 Task: In the Company samsung.com, Create email and send with subject: 'A Glimpse into the Future: Meet Our Disruptive Offering', and with mail content 'Good Morning!_x000D_
Ignite your passion for success. Our groundbreaking solution will unleash your potential and open doors to endless opportunities in your industry._x000D_
Best Regards', attach the document: Business_plan.docx and insert image: visitingcard.jpg. Below Best Regards, write Wechat and insert the URL: 'www.wechat.com'. Mark checkbox to create task to follow up : In 1 week.  Enter or choose an email address of recipient's from company's contact and send.. Logged in from softage.4@softage.net
Action: Mouse moved to (76, 64)
Screenshot: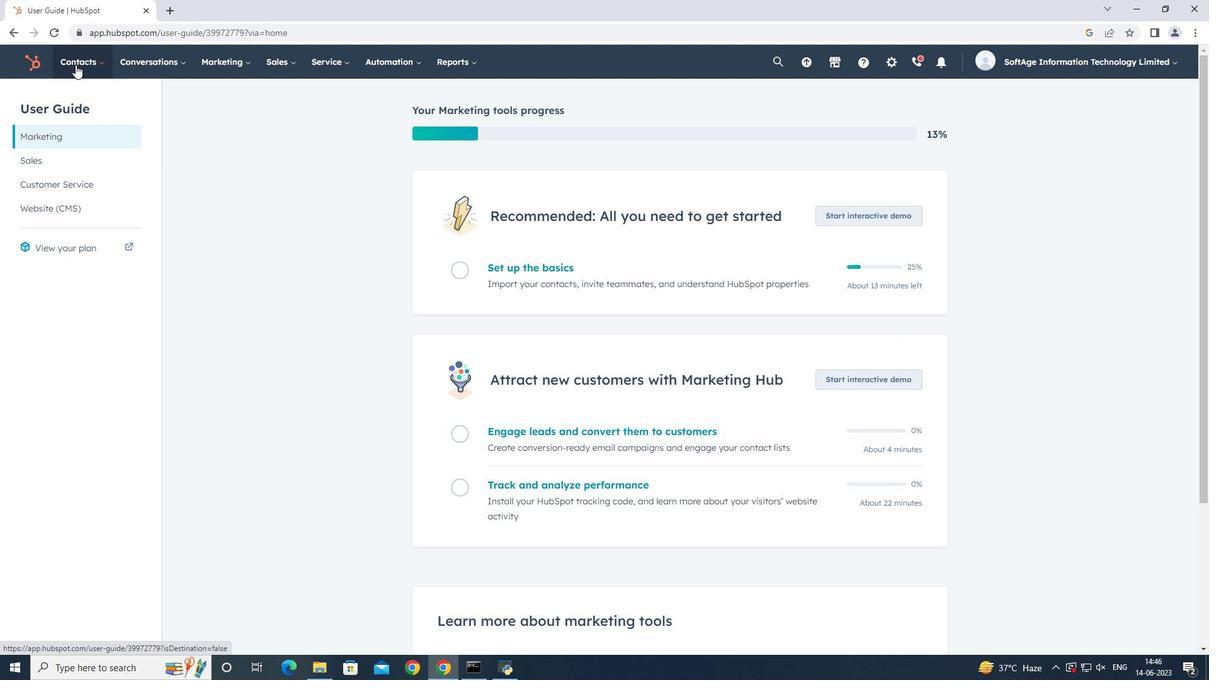 
Action: Mouse pressed left at (76, 64)
Screenshot: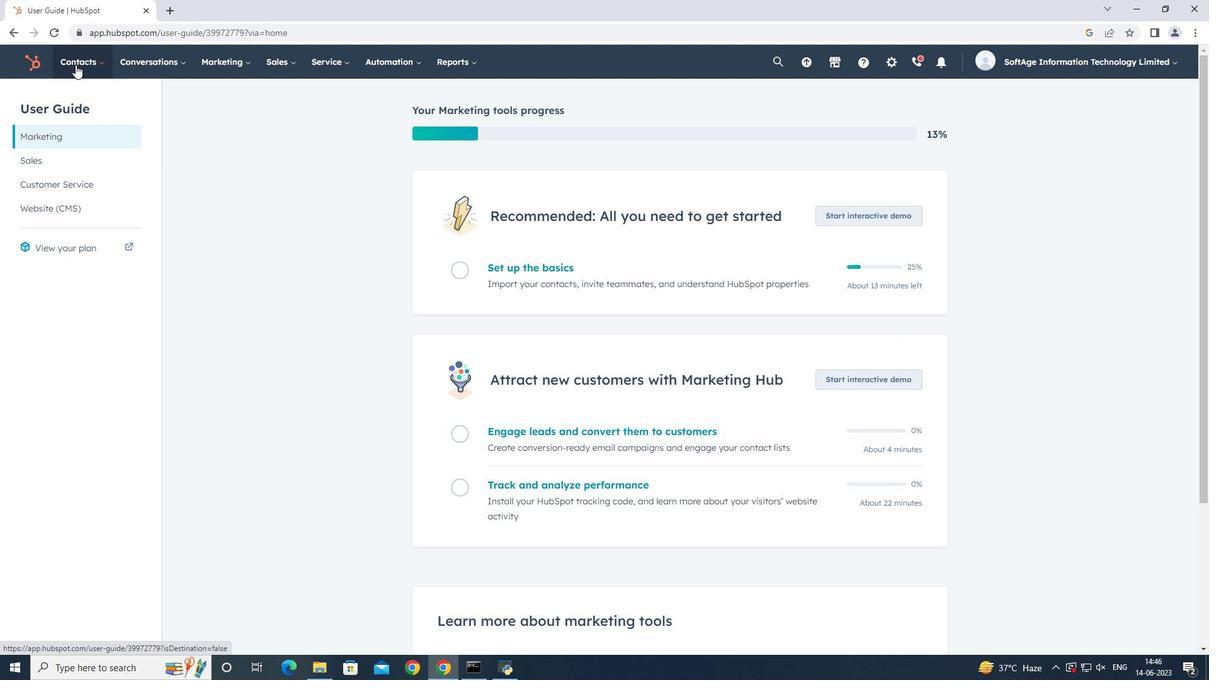 
Action: Mouse moved to (88, 92)
Screenshot: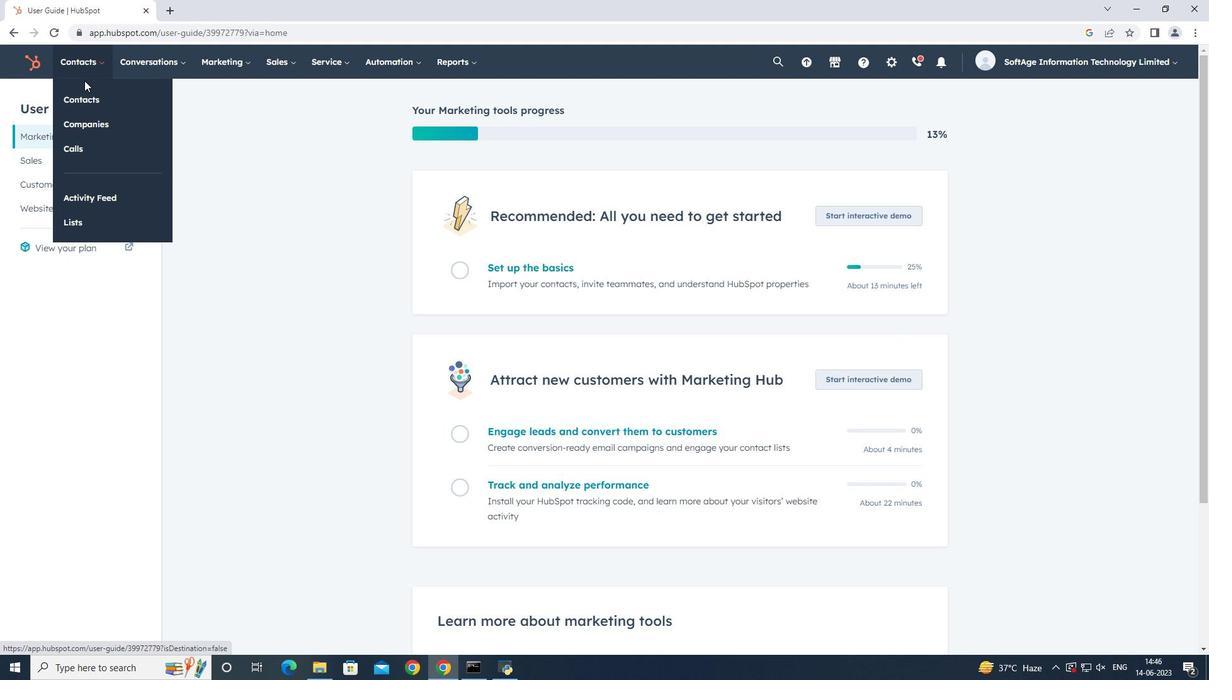 
Action: Mouse pressed left at (88, 92)
Screenshot: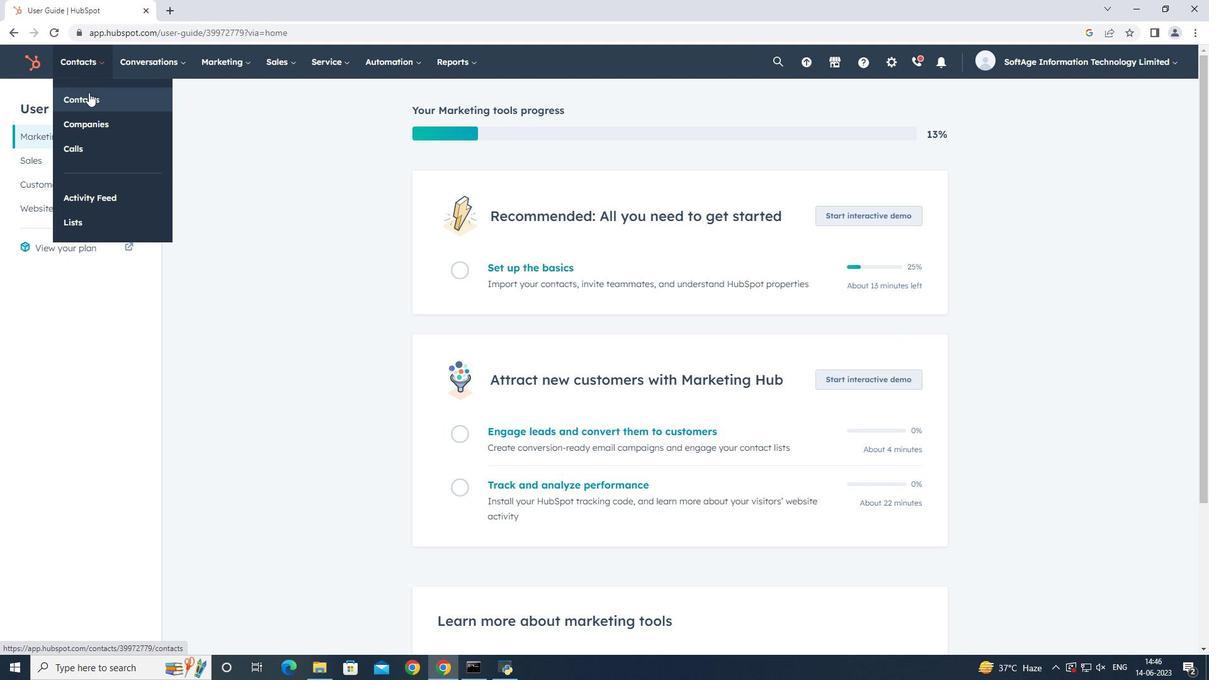 
Action: Mouse moved to (136, 201)
Screenshot: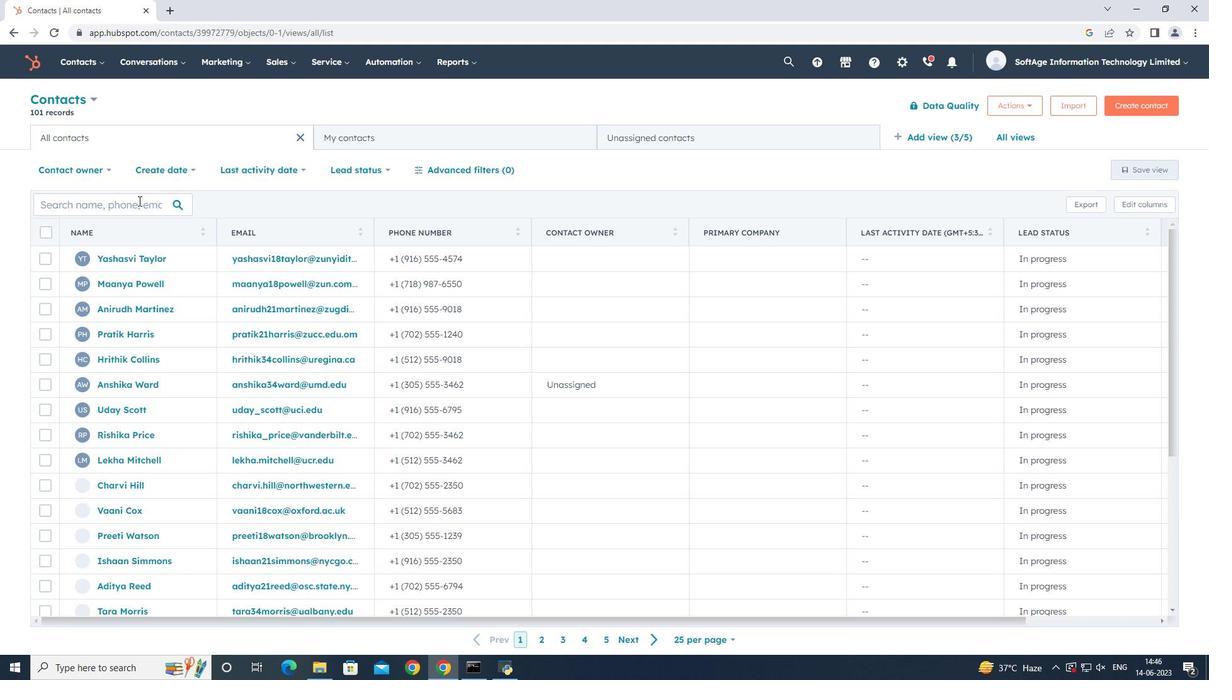 
Action: Mouse pressed left at (136, 201)
Screenshot: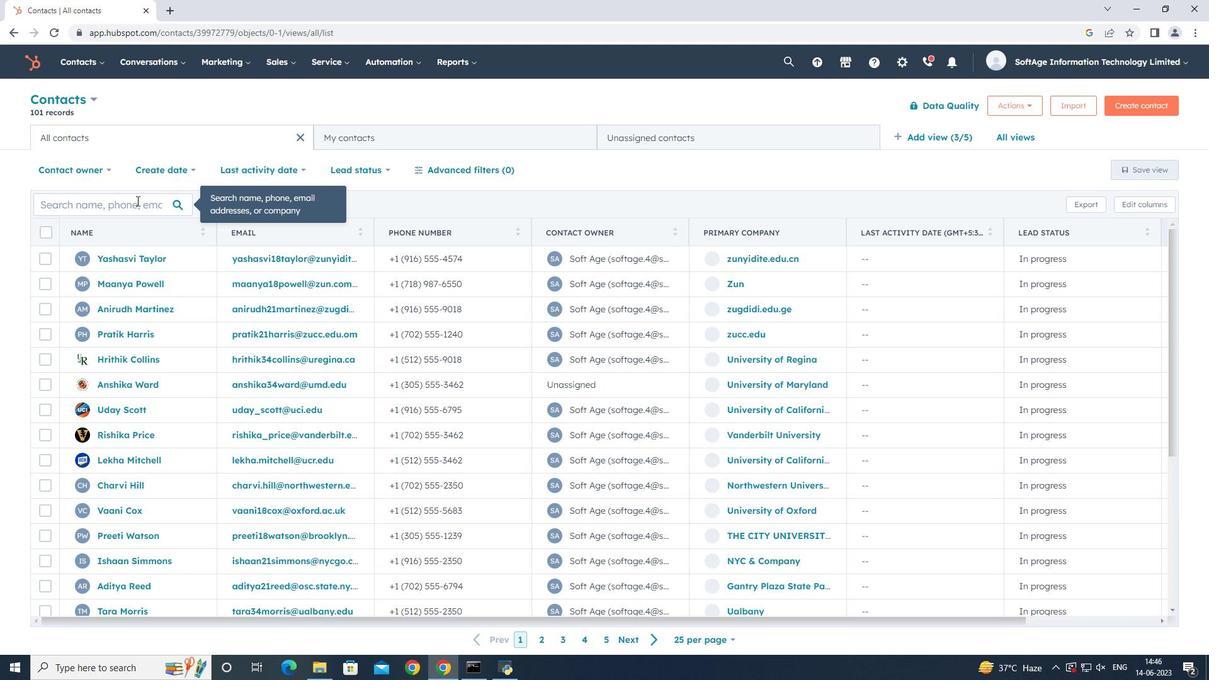 
Action: Key pressed samsung.com
Screenshot: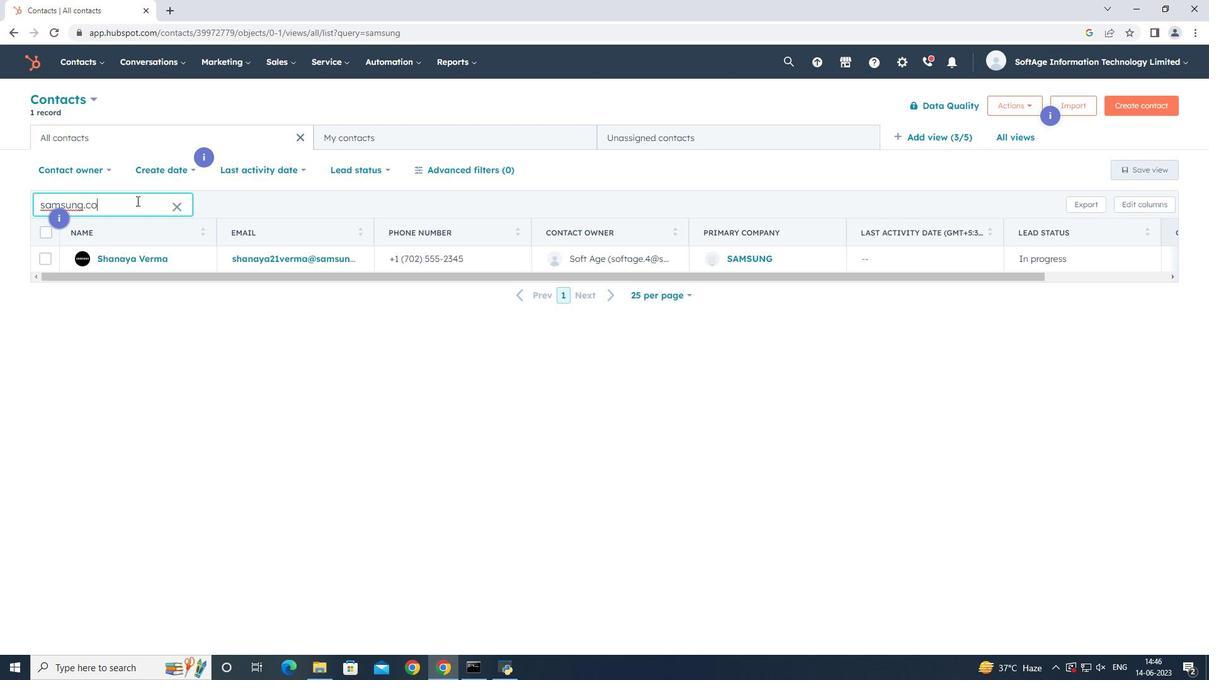 
Action: Mouse moved to (145, 255)
Screenshot: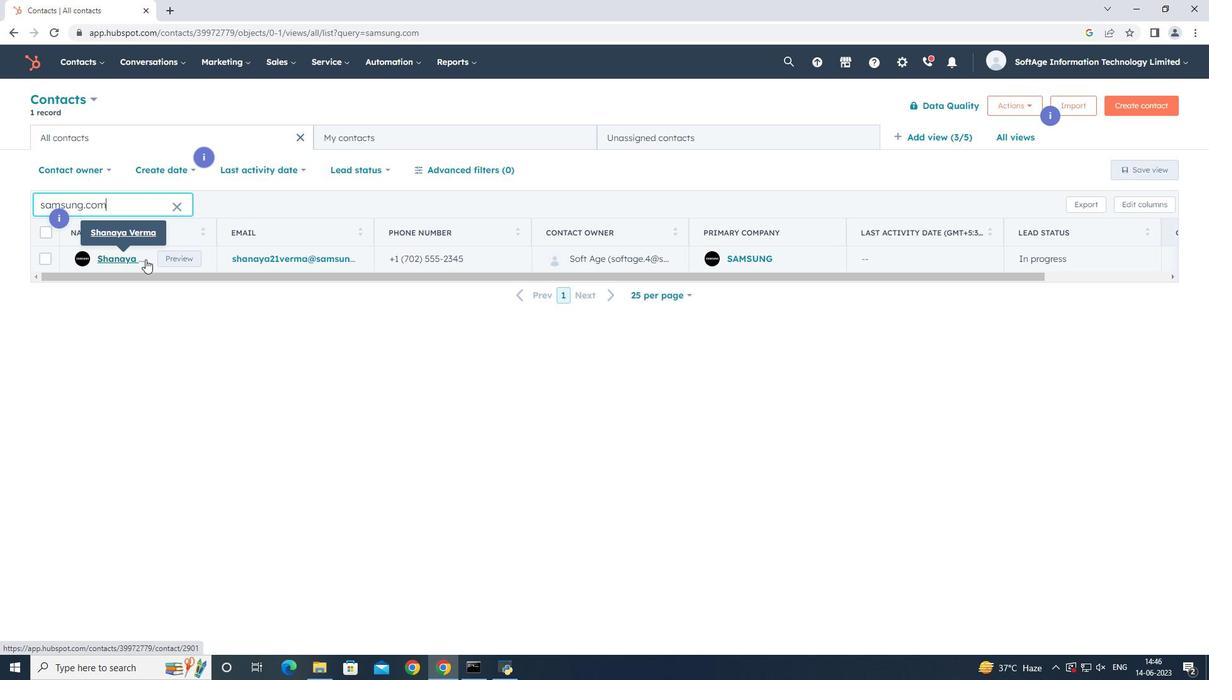 
Action: Mouse pressed left at (145, 255)
Screenshot: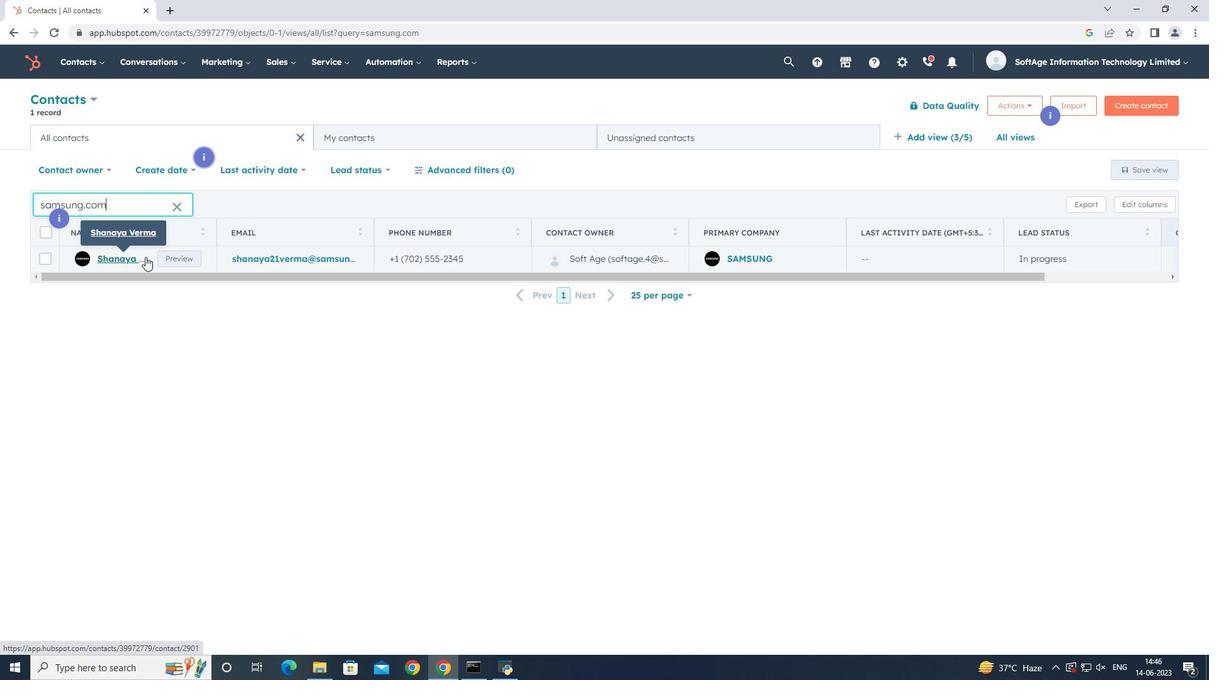 
Action: Mouse moved to (90, 213)
Screenshot: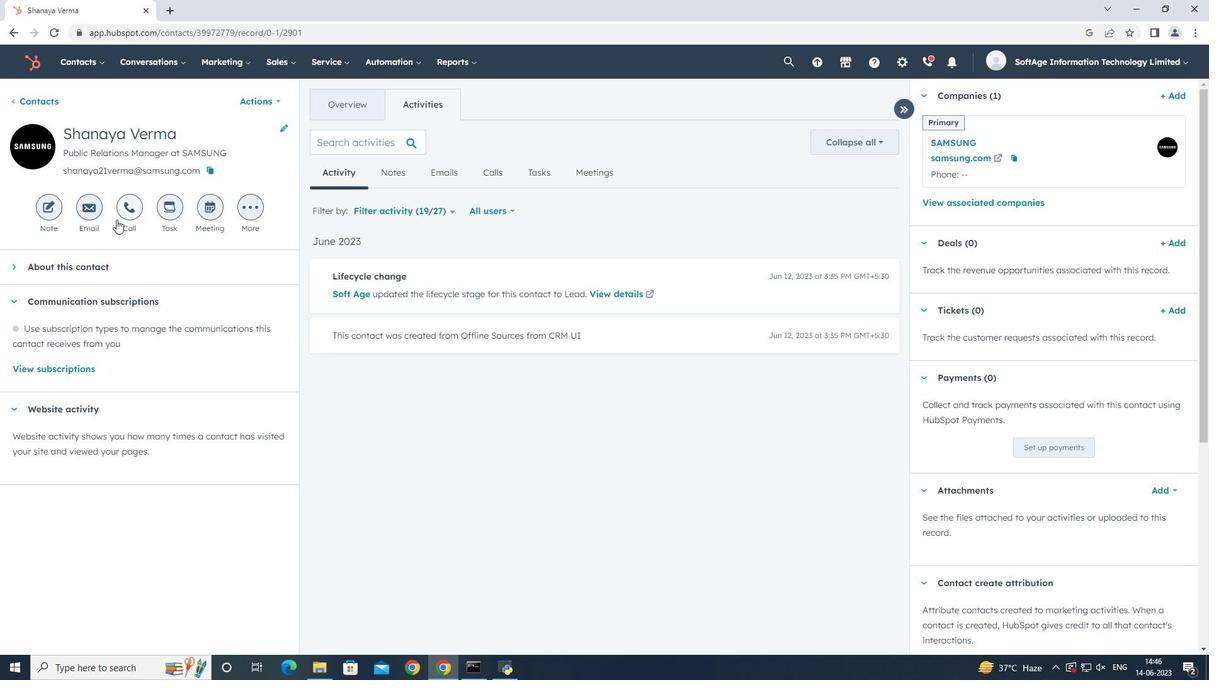
Action: Mouse pressed left at (90, 213)
Screenshot: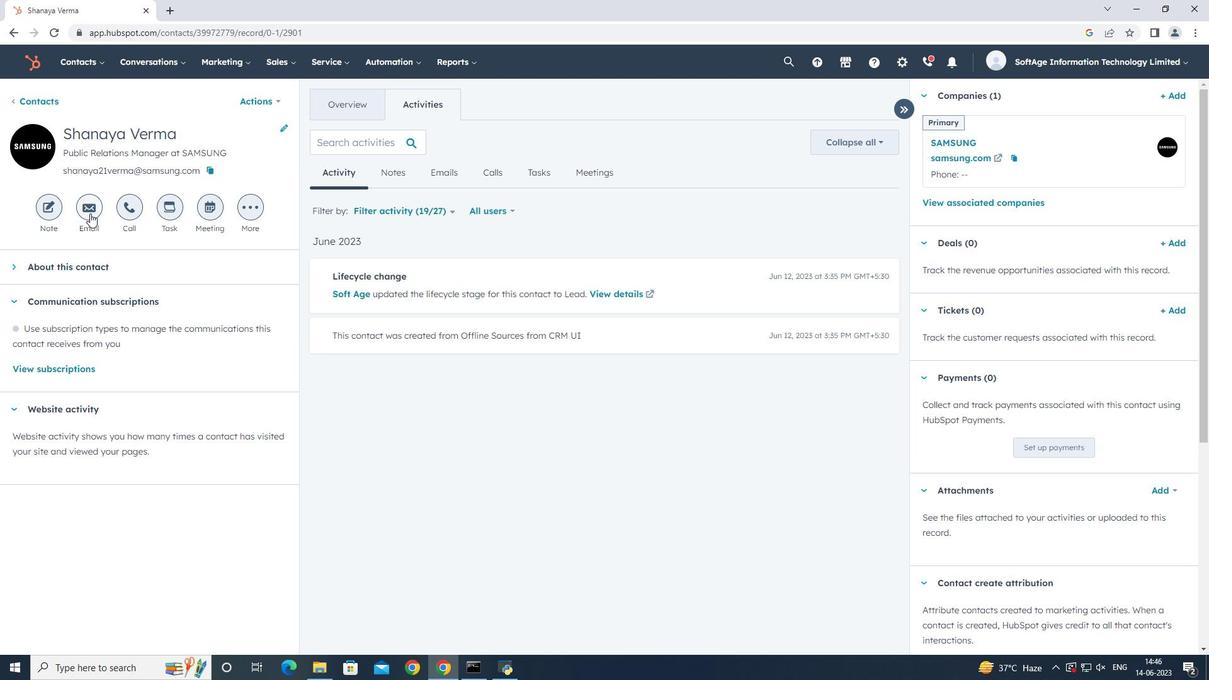 
Action: Mouse moved to (609, 432)
Screenshot: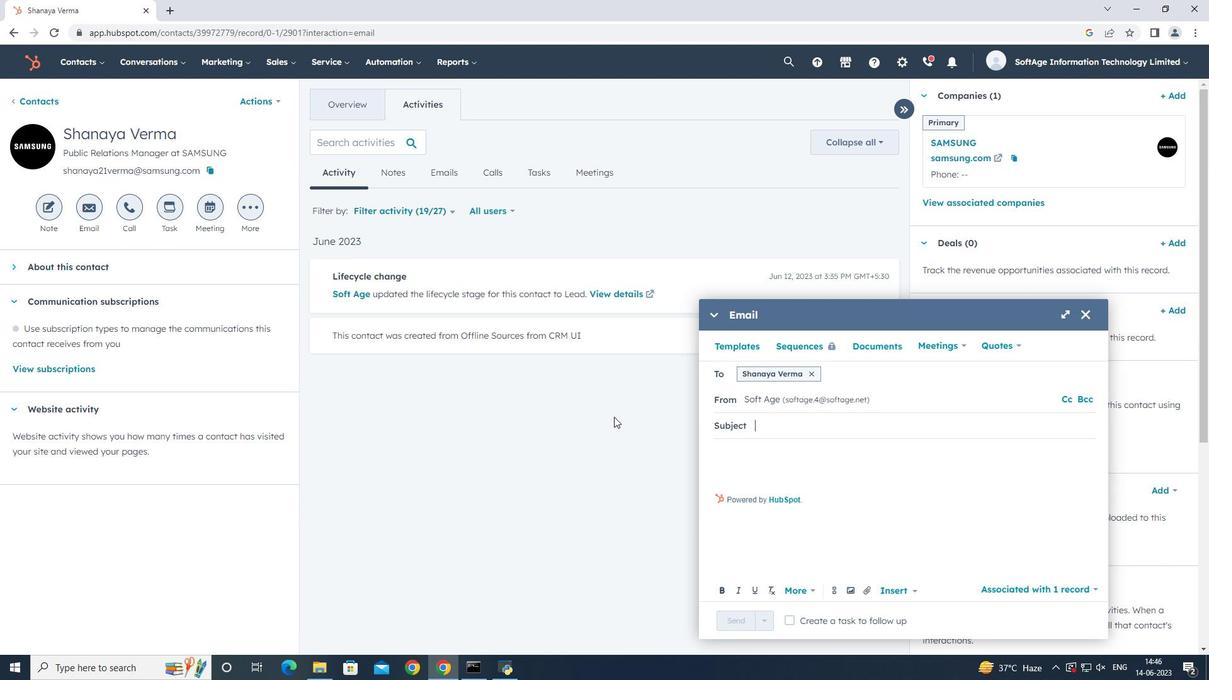 
Action: Key pressed <Key.shift><Key.shift><Key.shift><Key.shift><Key.shift><Key.shift>A
Screenshot: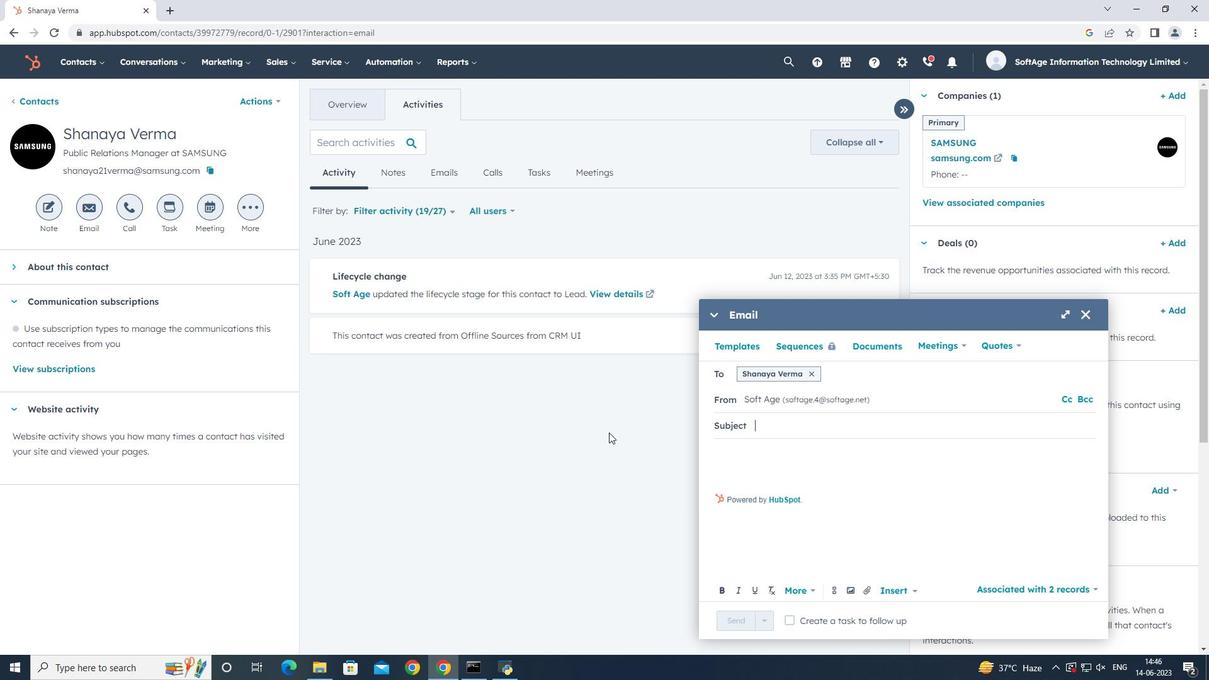 
Action: Mouse moved to (610, 432)
Screenshot: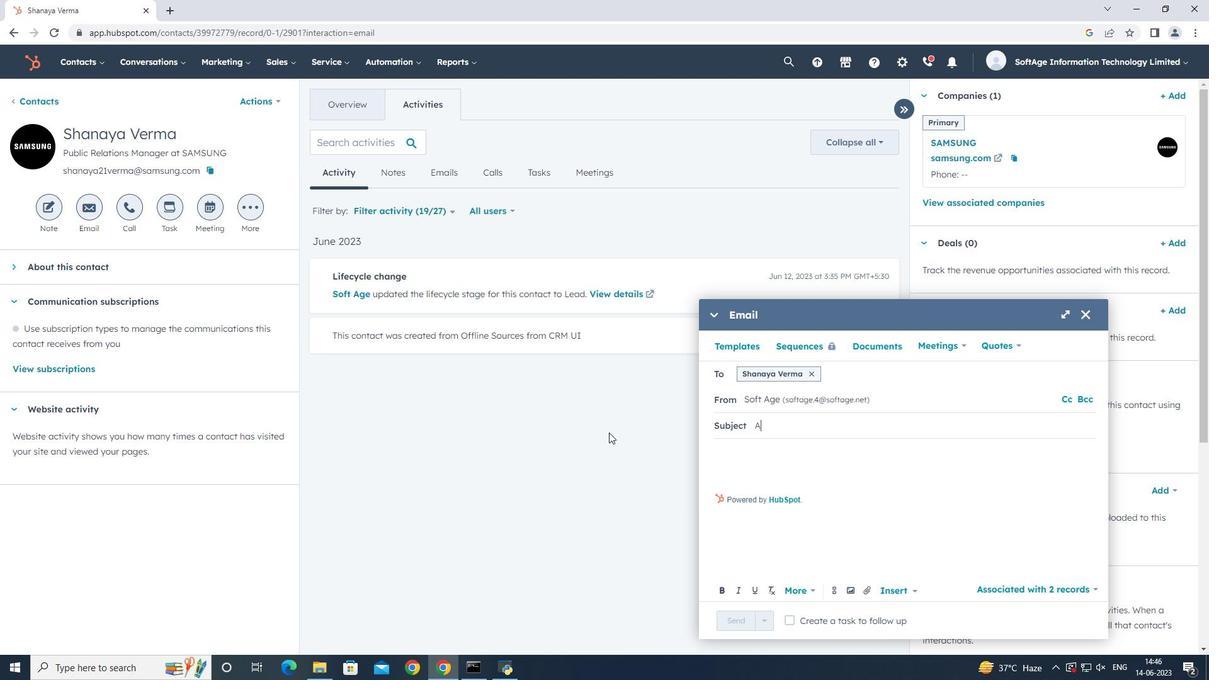 
Action: Key pressed <Key.space><Key.shift><Key.shift><Key.shift><Key.shift><Key.shift><Key.shift>Glimpse<Key.space>into<Key.space>the<Key.space><Key.shift><Key.shift><Key.shift><Key.shift><Key.shift><Key.shift><Key.shift><Key.shift><Key.shift><Key.shift>Future<Key.shift_r>:<Key.space><Key.shift>Meet<Key.space><Key.shift>Our<Key.space><Key.shift>Disruptive<Key.space><Key.shift>Offering,<Key.tab><Key.shift>Good<Key.space><Key.shift><Key.shift>Morning<Key.shift_r><Key.shift_r><Key.shift_r><Key.shift_r><Key.shift_r><Key.shift_r><Key.shift_r><Key.shift_r><Key.shift_r><Key.shift_r><Key.shift_r><Key.shift_r><Key.shift_r><Key.shift_r><Key.shift_r><Key.shift_r><Key.shift_r>!<Key.enter><Key.enter><Key.shift>Ignite<Key.space>your<Key.space>passion<Key.space>for<Key.space>success.<Key.space><Key.shift_r>Our<Key.space>groundbreaking<Key.space>solution<Key.space>will<Key.space>unleash<Key.space>your<Key.space>potential<Key.space>and<Key.space>open<Key.space>doors<Key.space>to<Key.space>endless<Key.space>opportunities<Key.space>in<Key.space>your<Key.space>industry.<Key.enter><Key.enter><Key.shift_r><Key.shift_r><Key.shift_r><Key.shift_r><Key.shift_r><Key.shift_r><Key.shift_r><Key.shift_r><Key.shift_r><Key.shift_r>Best<Key.space><Key.shift>Regards,<Key.enter>
Screenshot: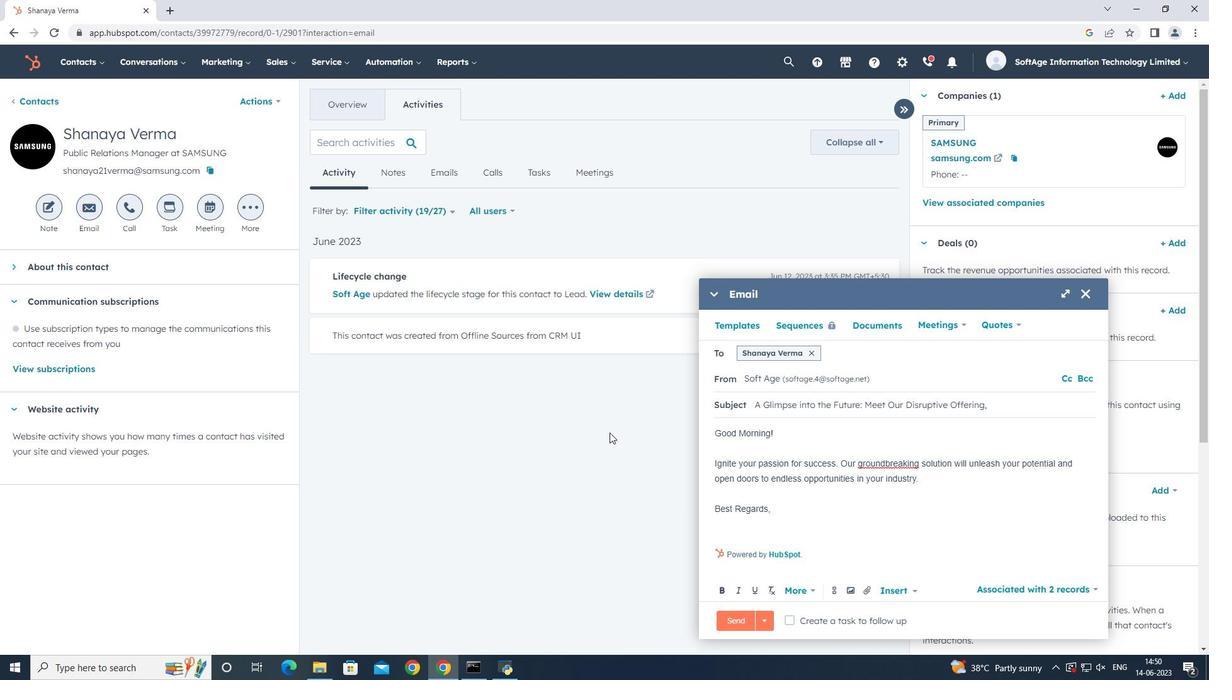 
Action: Mouse moved to (867, 589)
Screenshot: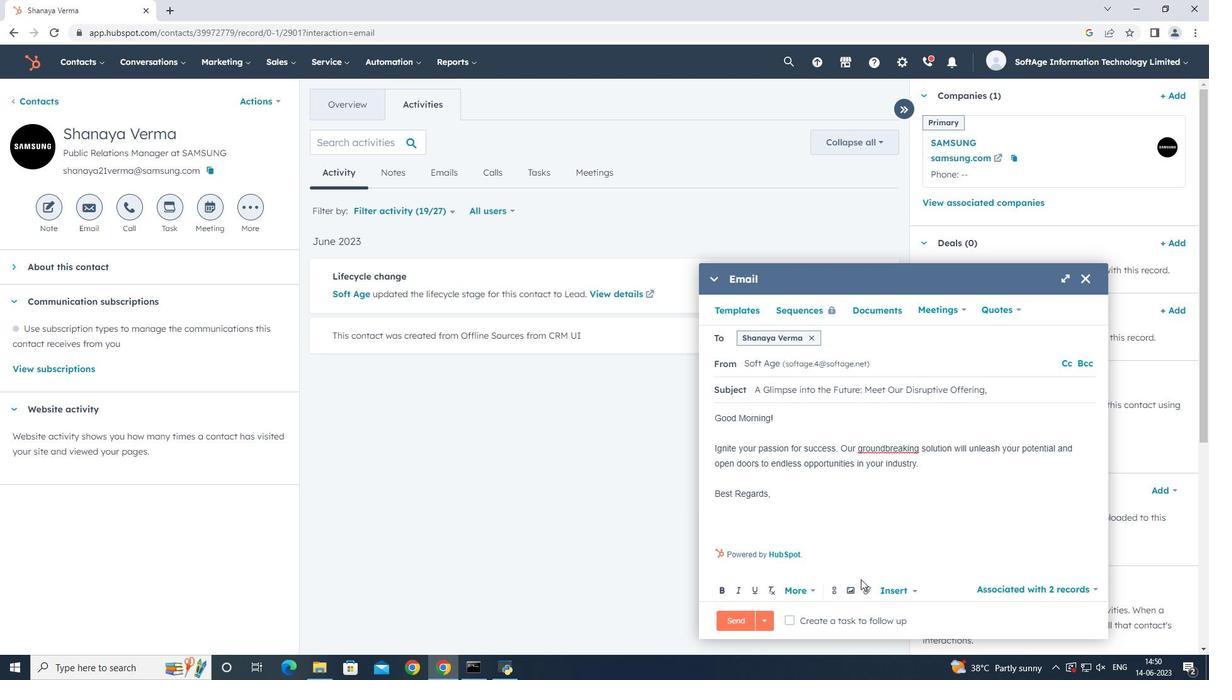 
Action: Mouse pressed left at (867, 589)
Screenshot: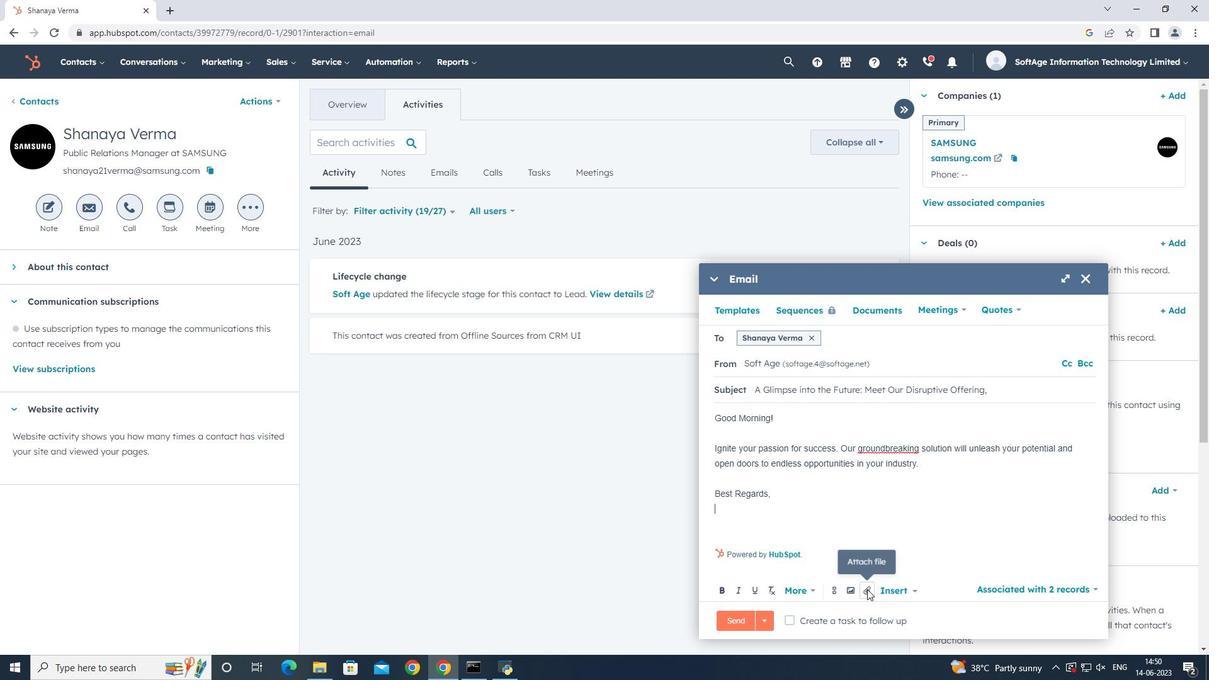 
Action: Mouse moved to (917, 554)
Screenshot: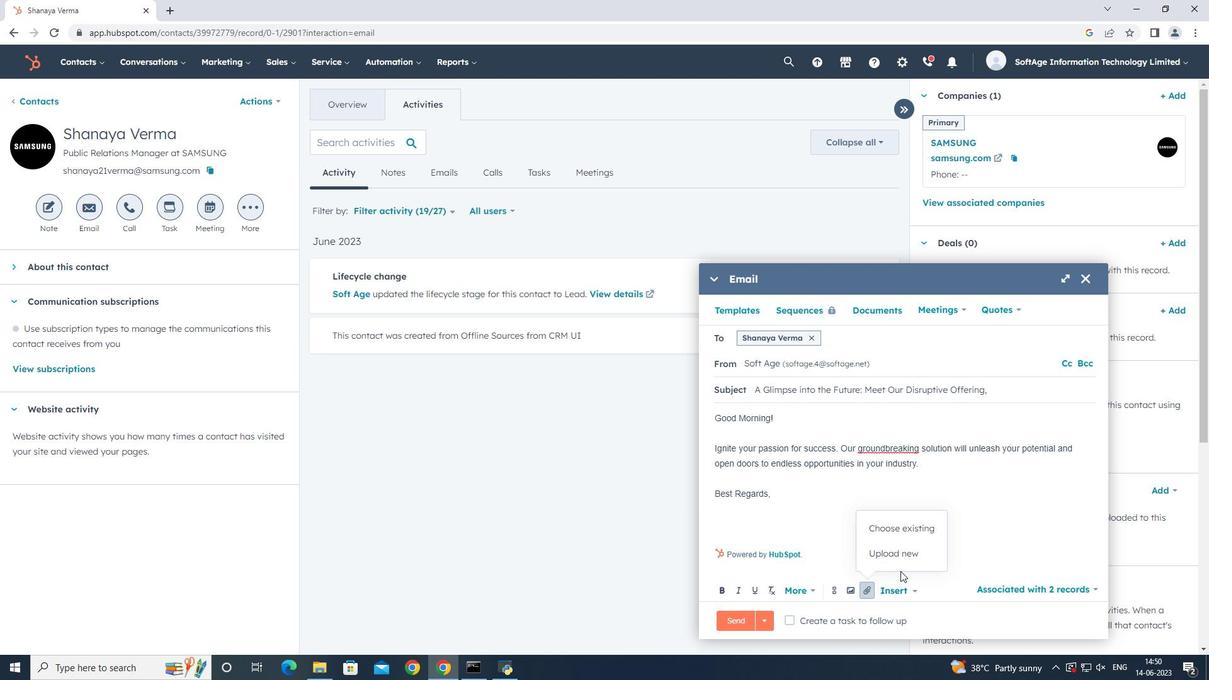 
Action: Mouse pressed left at (917, 554)
Screenshot: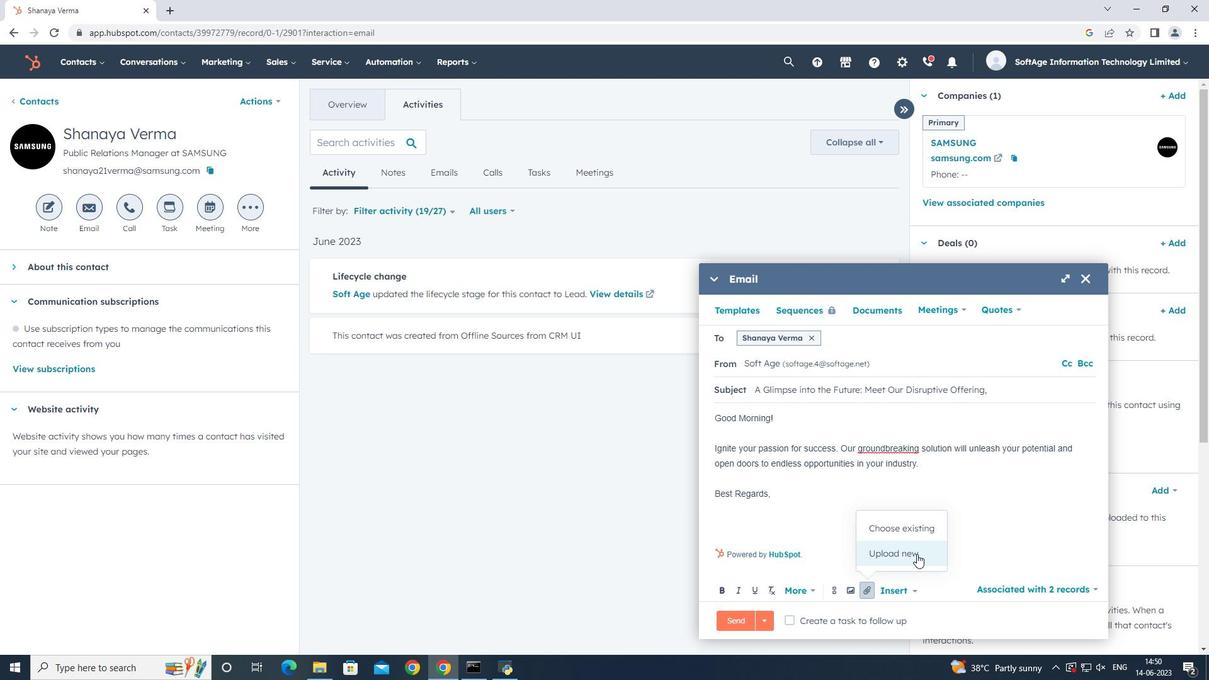 
Action: Mouse moved to (219, 114)
Screenshot: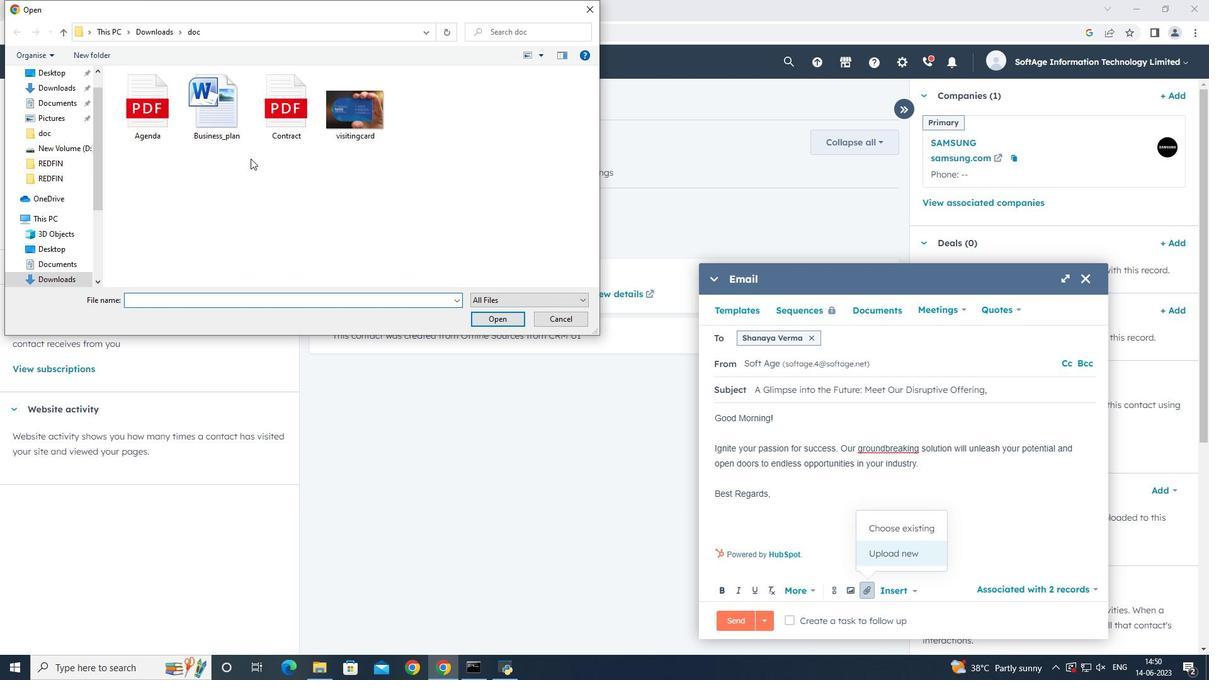 
Action: Mouse pressed left at (219, 114)
Screenshot: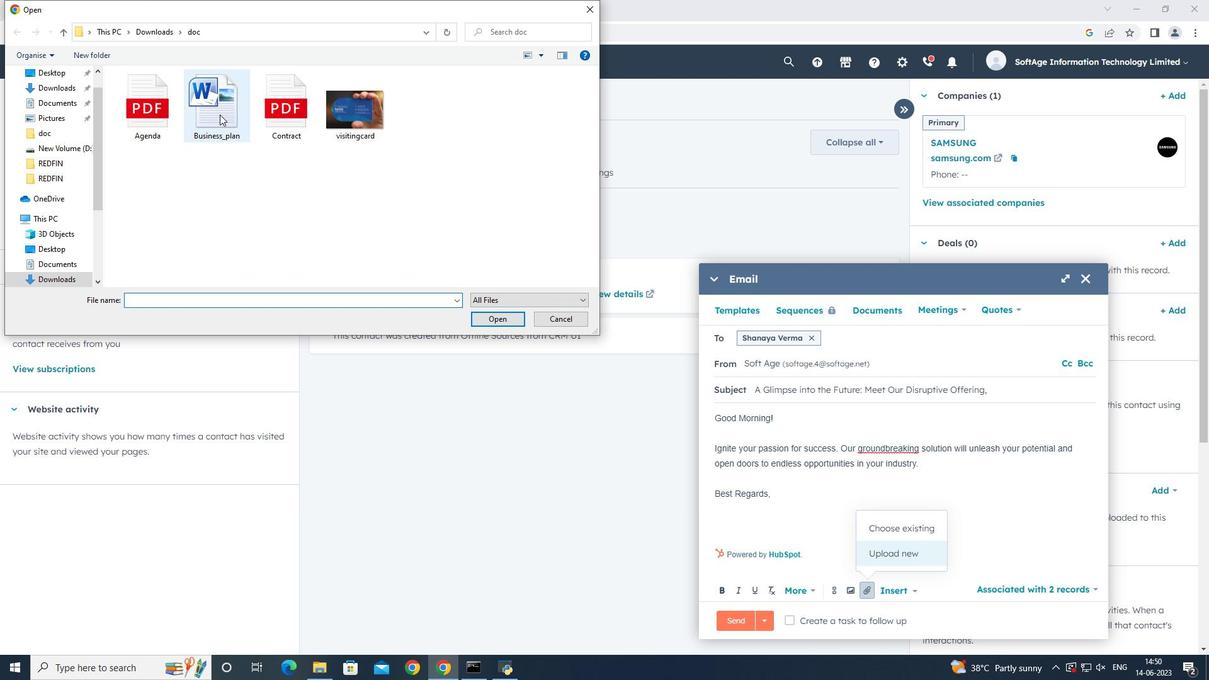 
Action: Mouse pressed left at (219, 114)
Screenshot: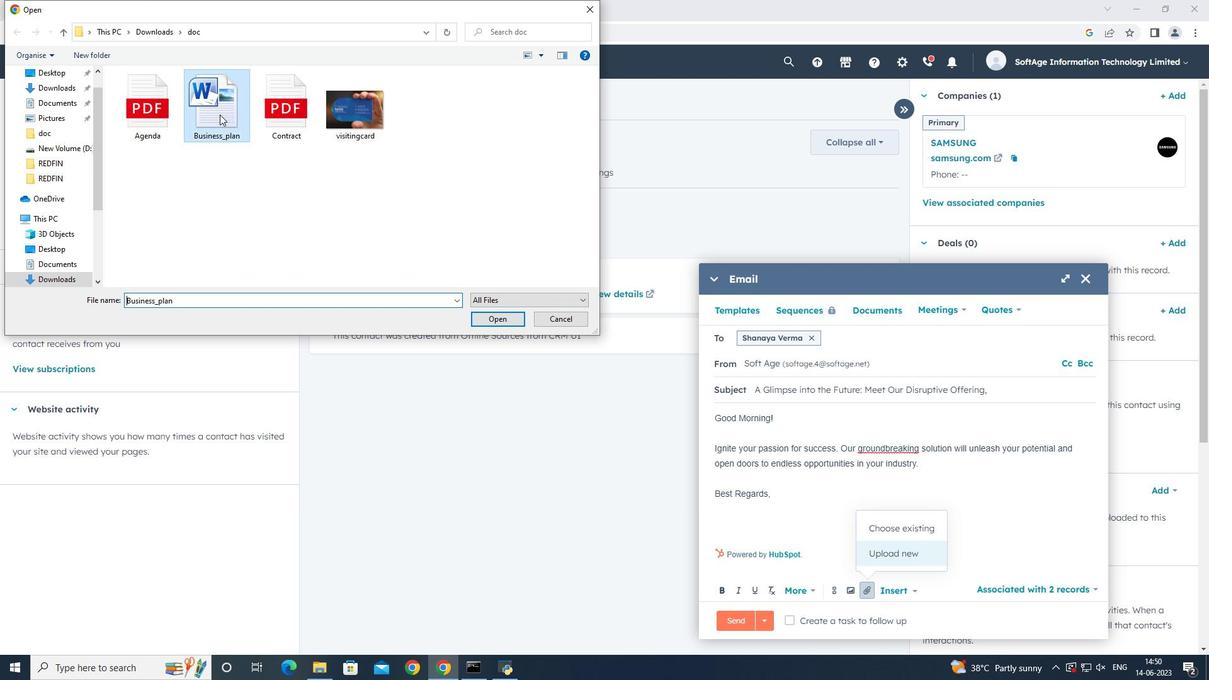 
Action: Mouse moved to (850, 555)
Screenshot: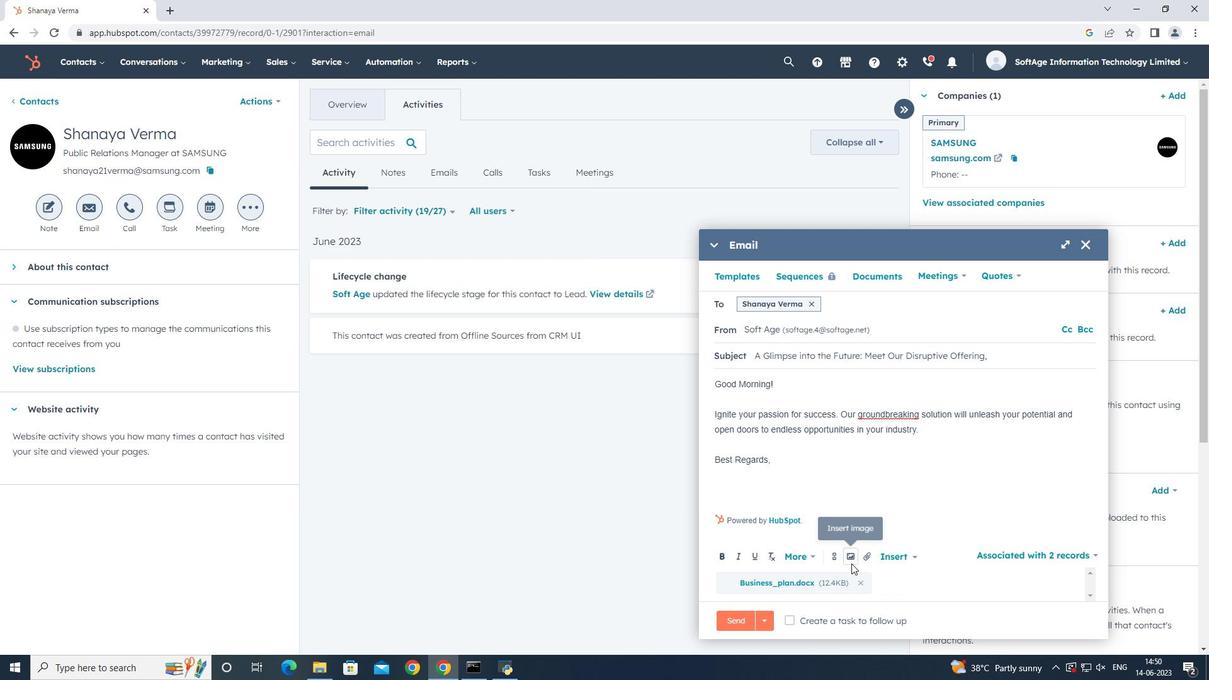 
Action: Mouse pressed left at (850, 555)
Screenshot: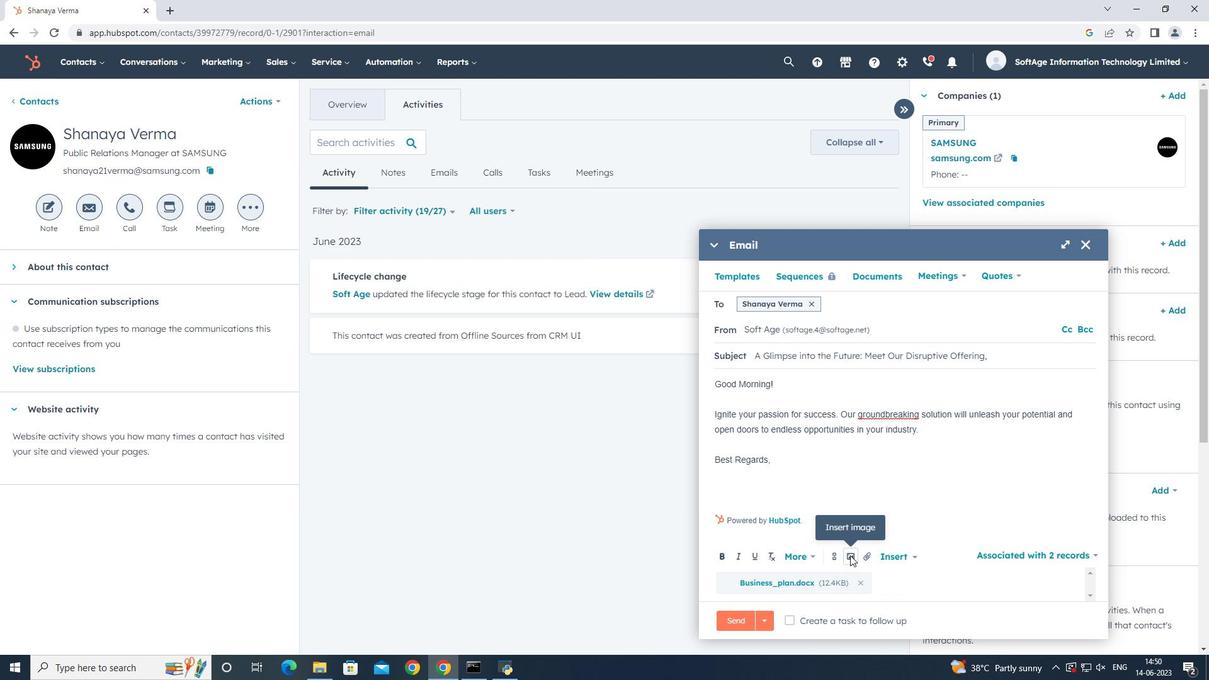 
Action: Mouse moved to (853, 531)
Screenshot: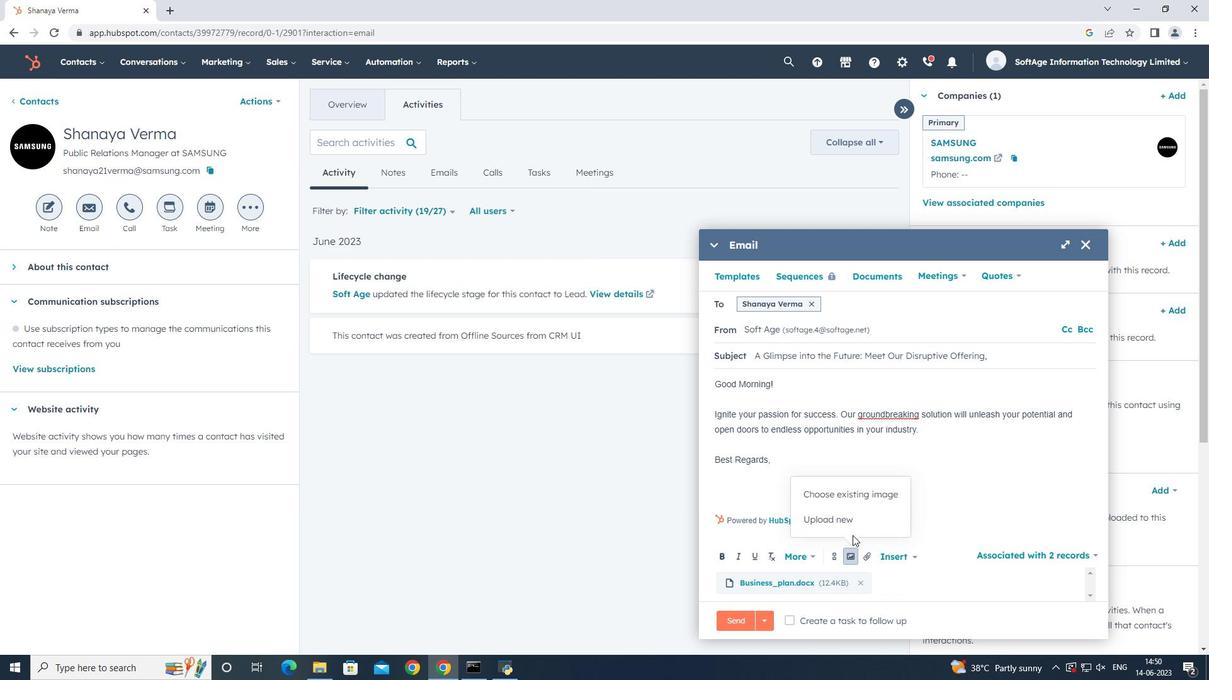 
Action: Mouse pressed left at (853, 531)
Screenshot: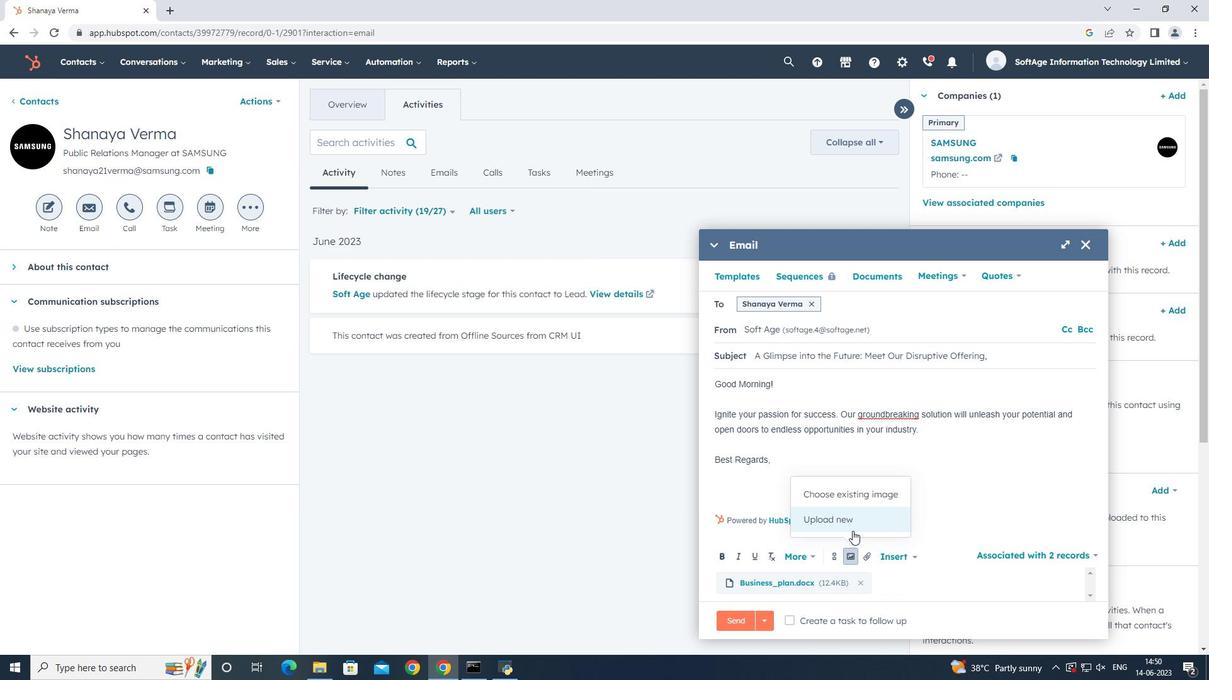 
Action: Mouse moved to (142, 116)
Screenshot: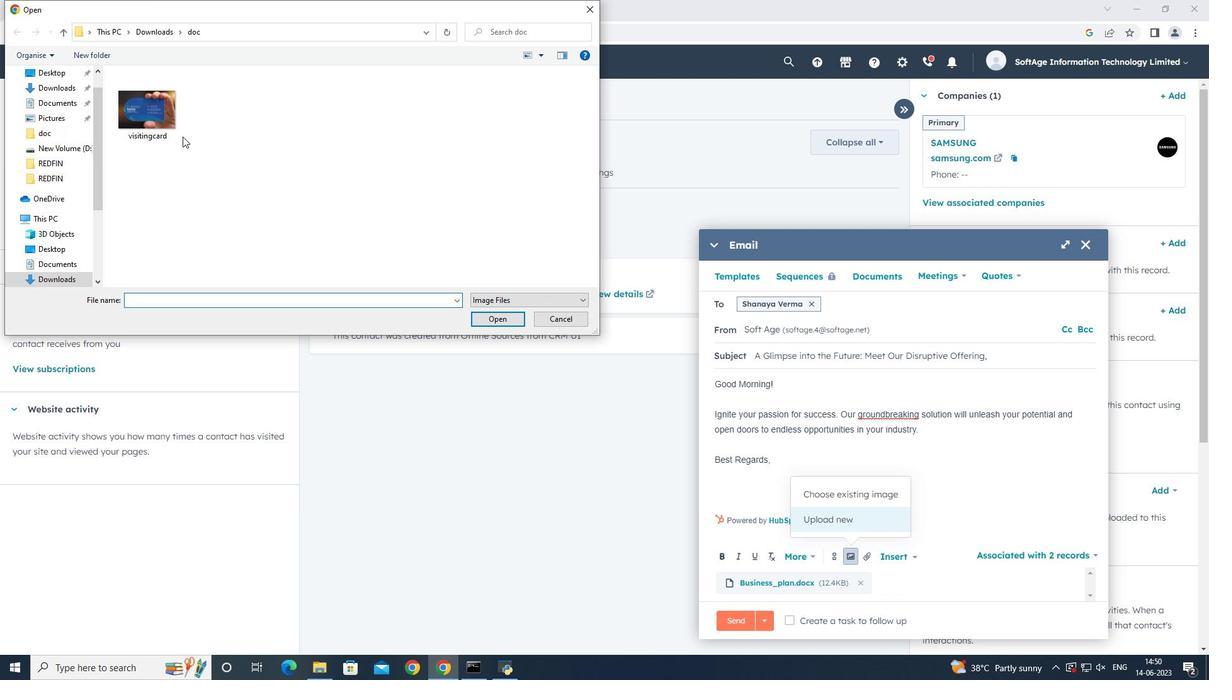 
Action: Mouse pressed left at (142, 116)
Screenshot: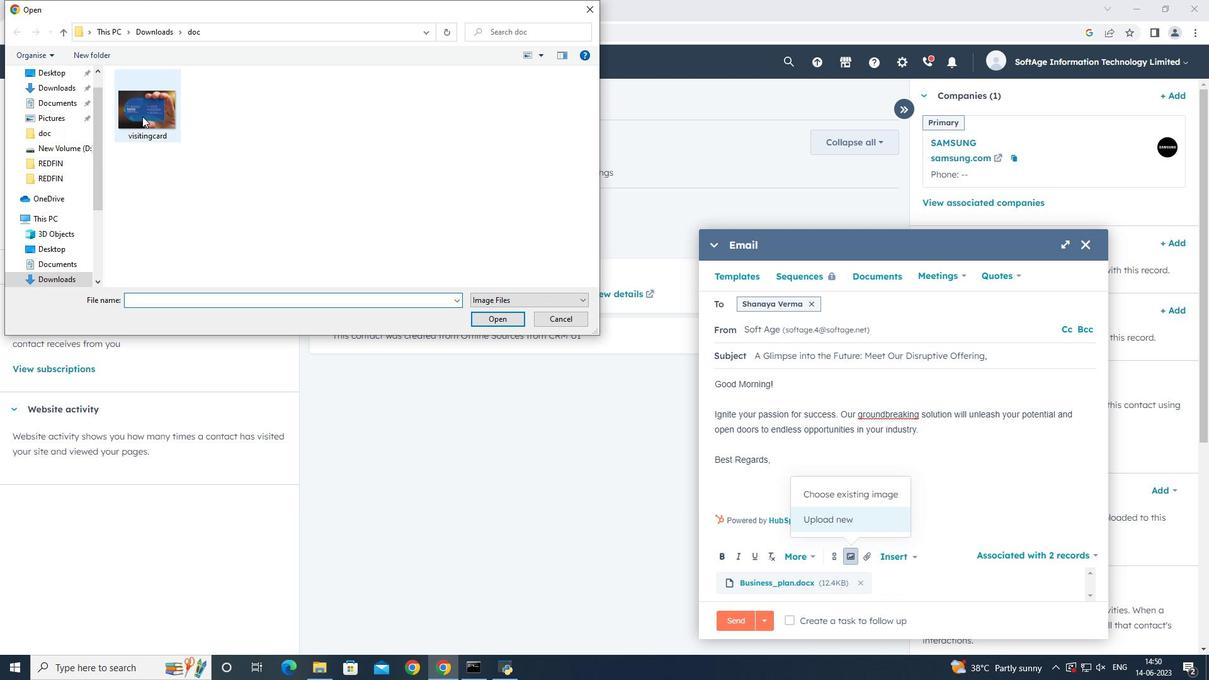 
Action: Mouse pressed left at (142, 116)
Screenshot: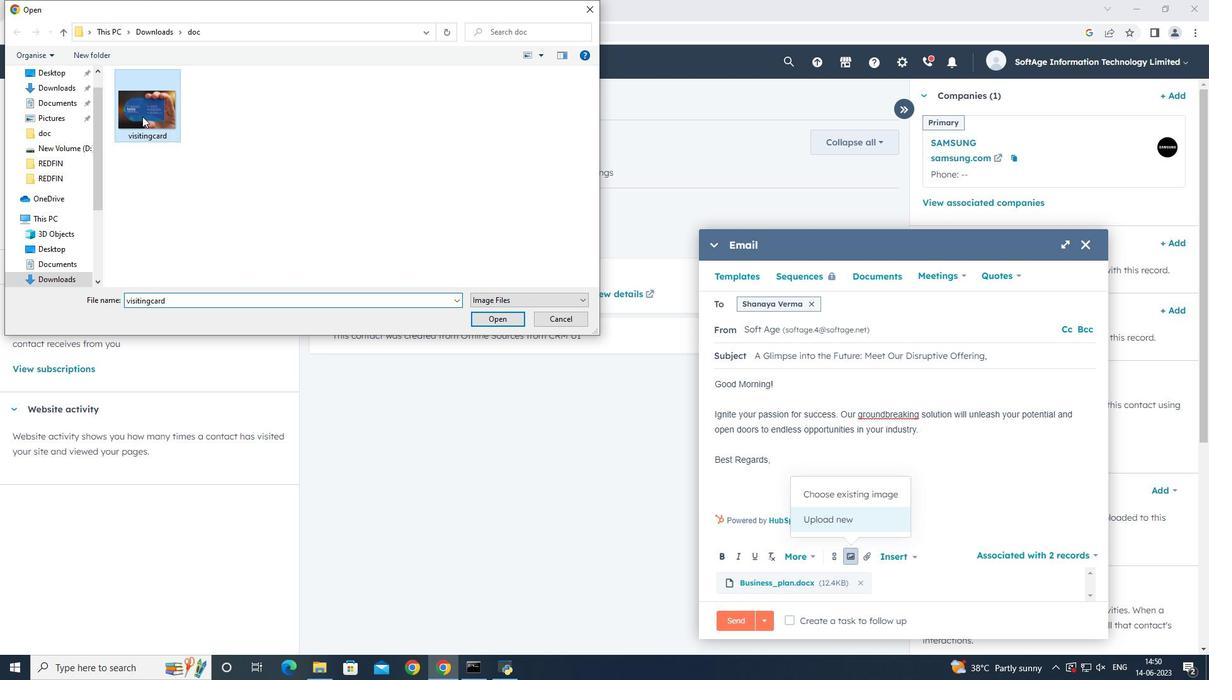 
Action: Mouse moved to (826, 336)
Screenshot: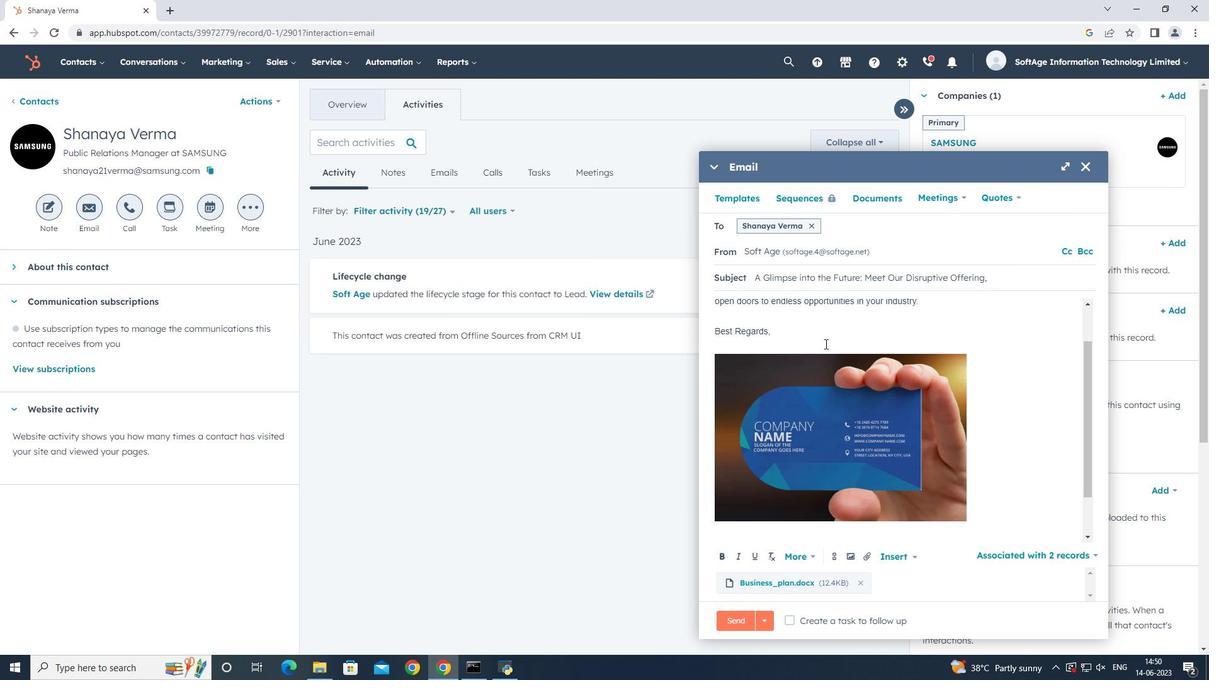 
Action: Mouse pressed left at (826, 336)
Screenshot: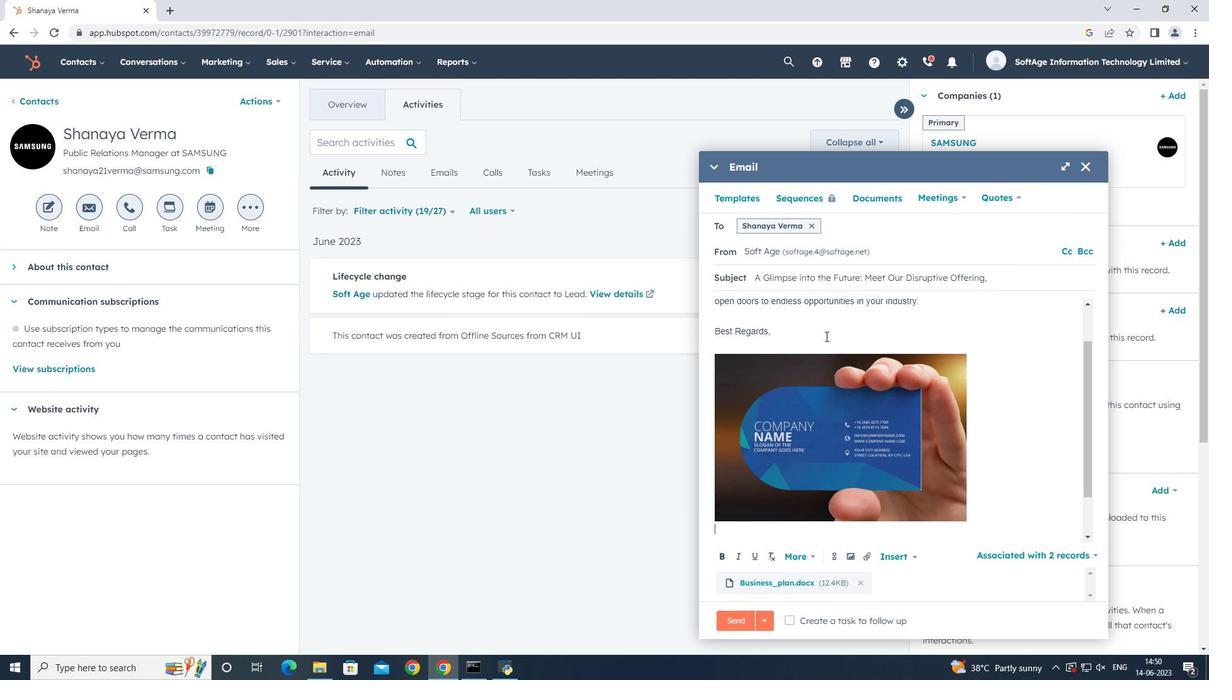 
Action: Mouse moved to (738, 343)
Screenshot: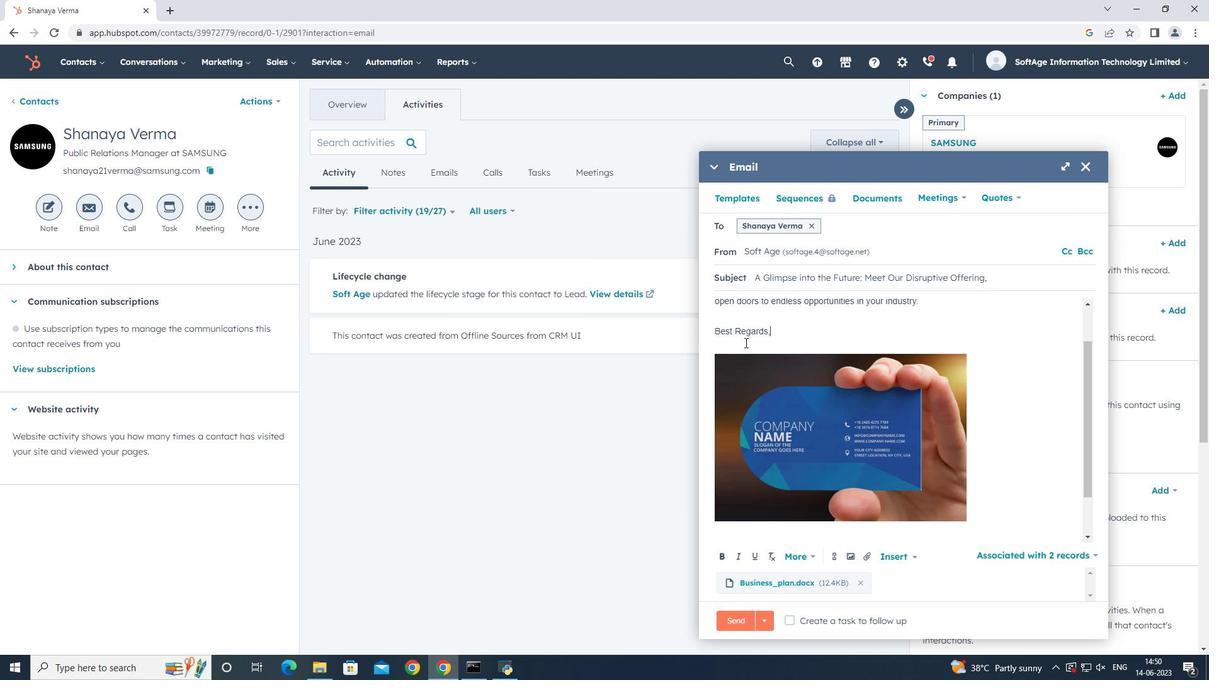 
Action: Mouse pressed left at (738, 343)
Screenshot: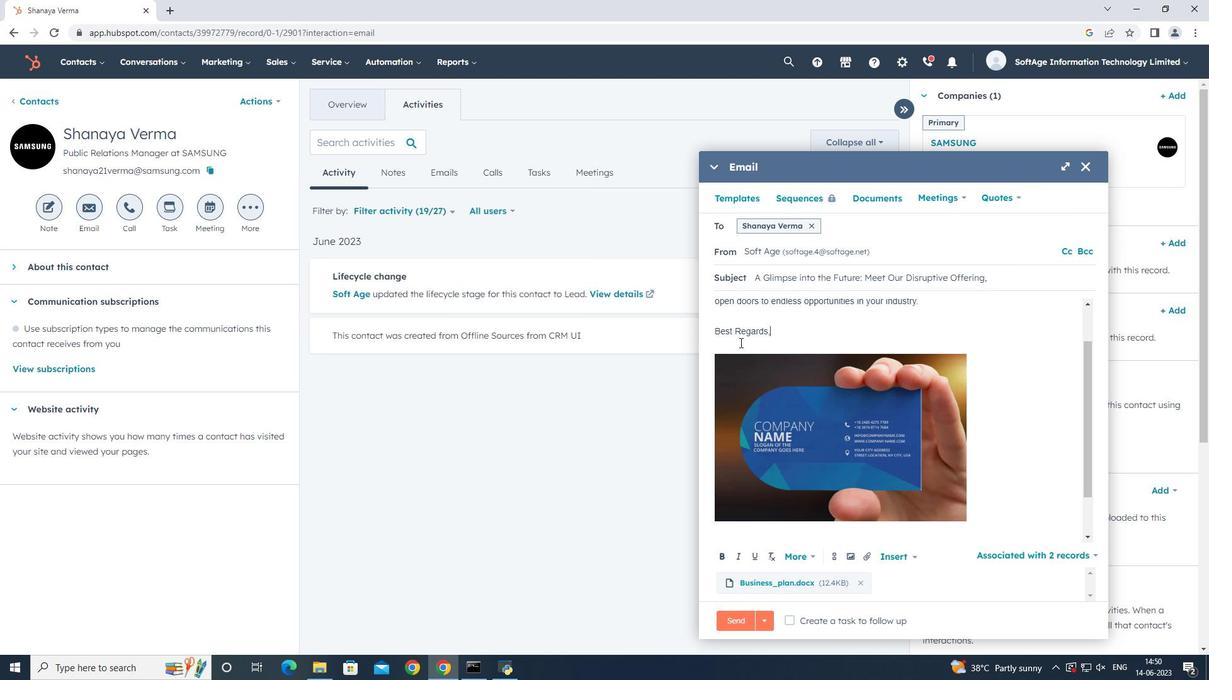 
Action: Mouse moved to (885, 322)
Screenshot: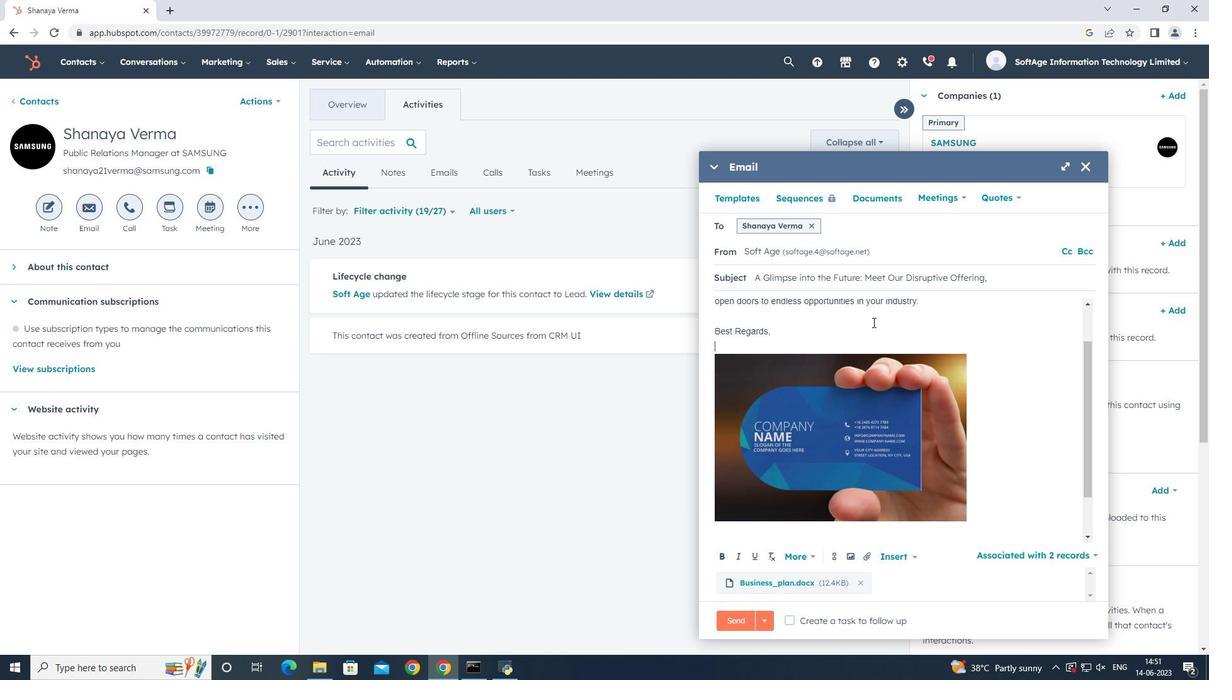 
Action: Key pressed <Key.shift>Wechat
Screenshot: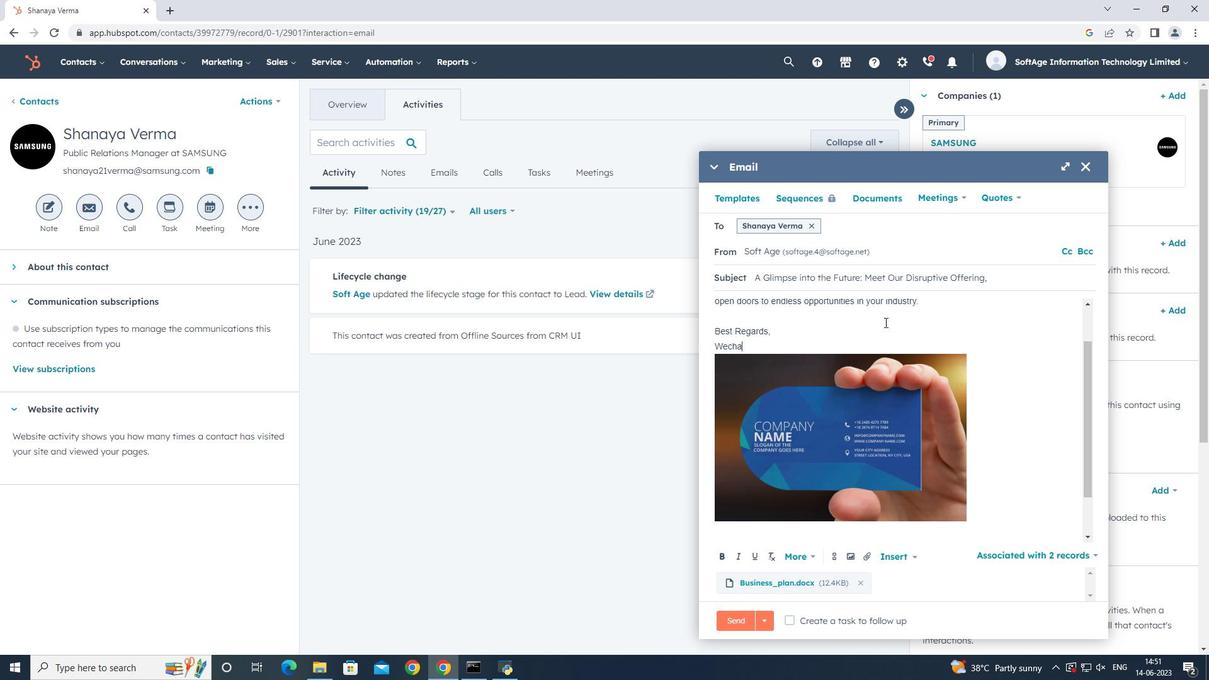 
Action: Mouse moved to (839, 555)
Screenshot: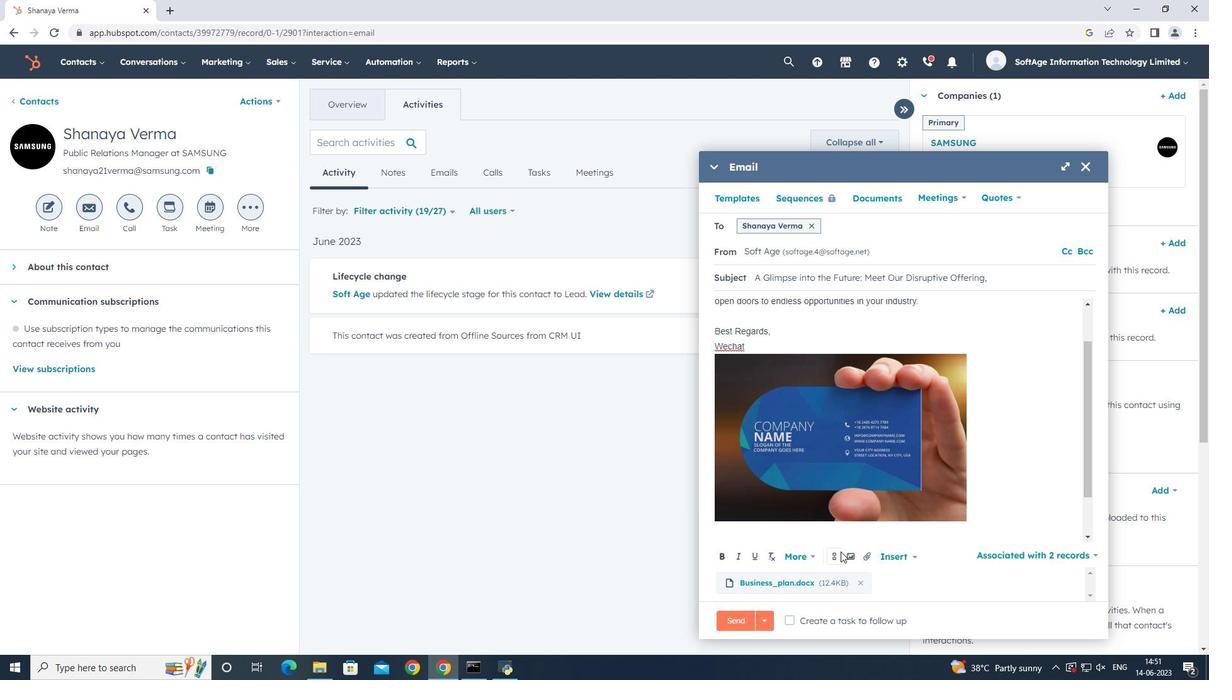 
Action: Mouse pressed left at (839, 555)
Screenshot: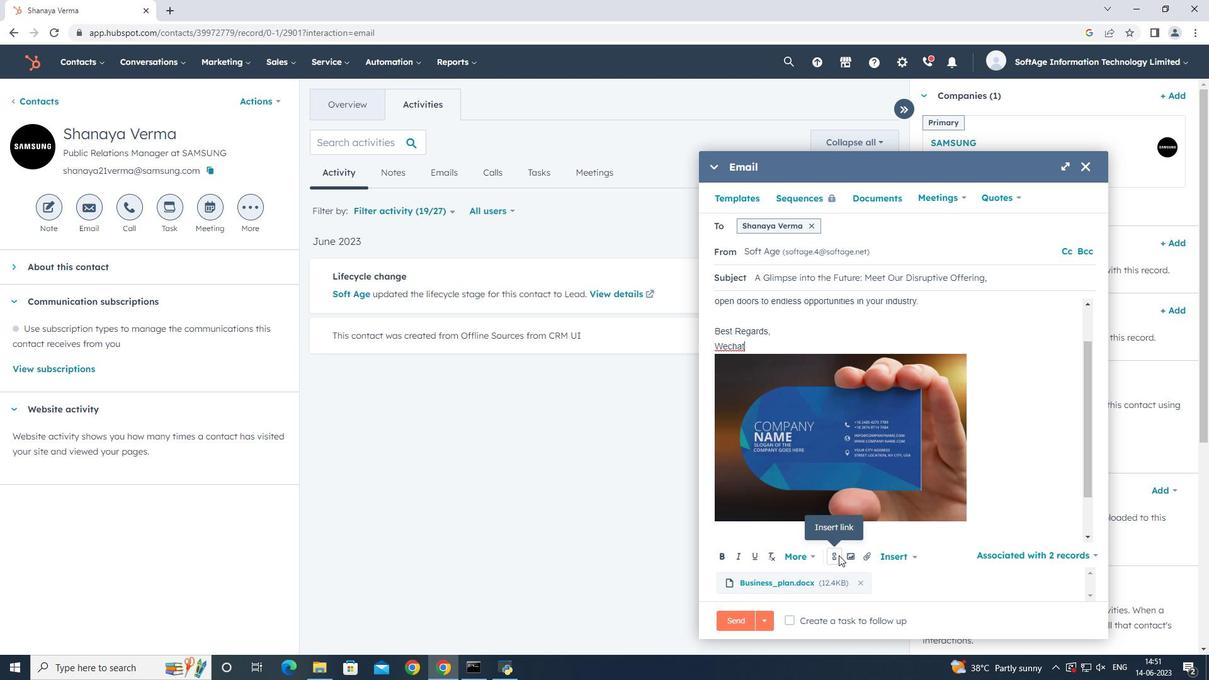 
Action: Mouse moved to (997, 500)
Screenshot: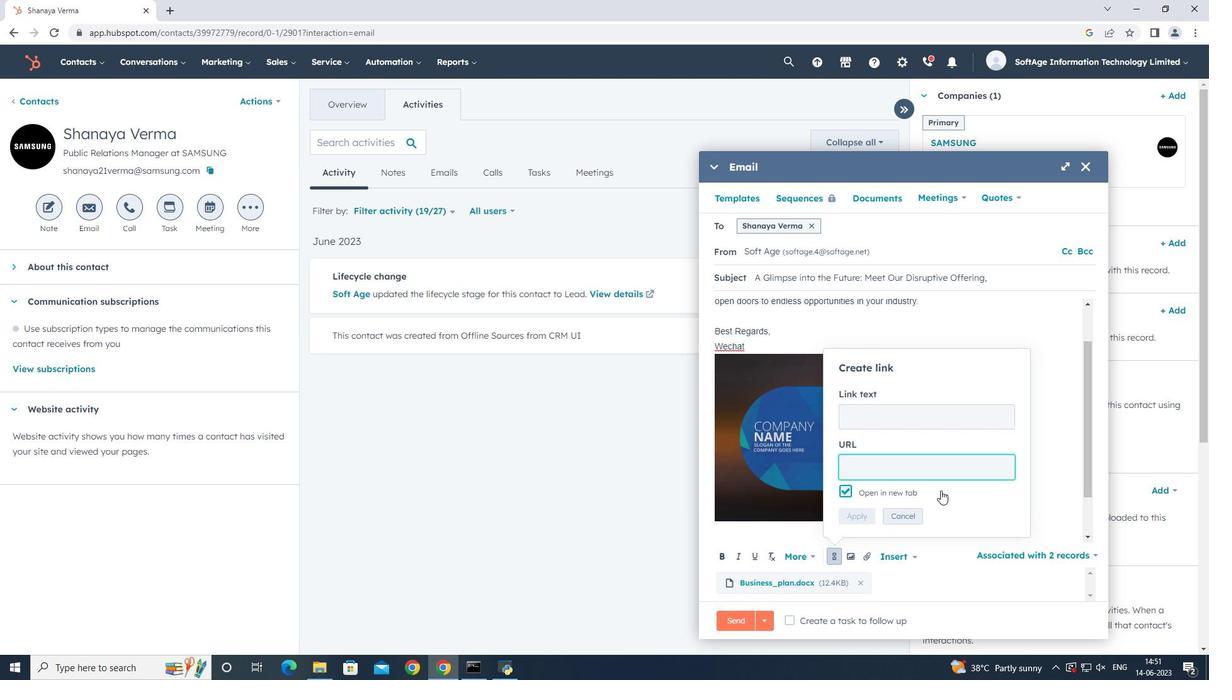 
Action: Key pressed www.wechat.com
Screenshot: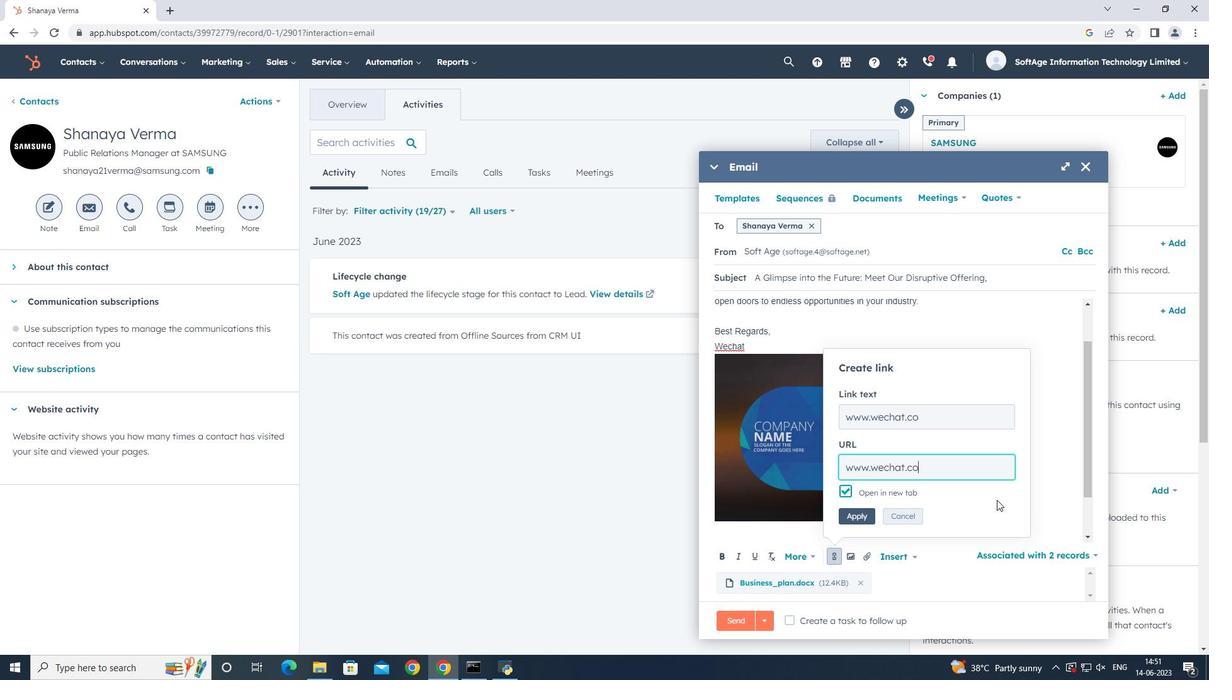 
Action: Mouse moved to (852, 518)
Screenshot: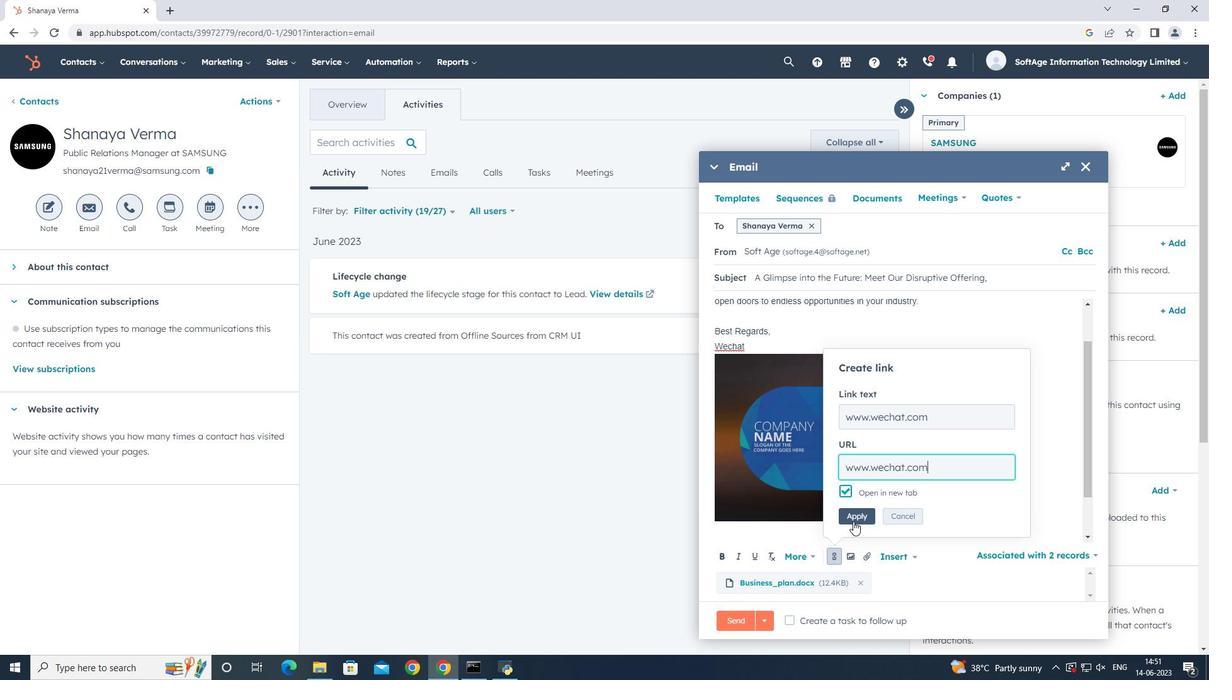 
Action: Mouse pressed left at (852, 518)
Screenshot: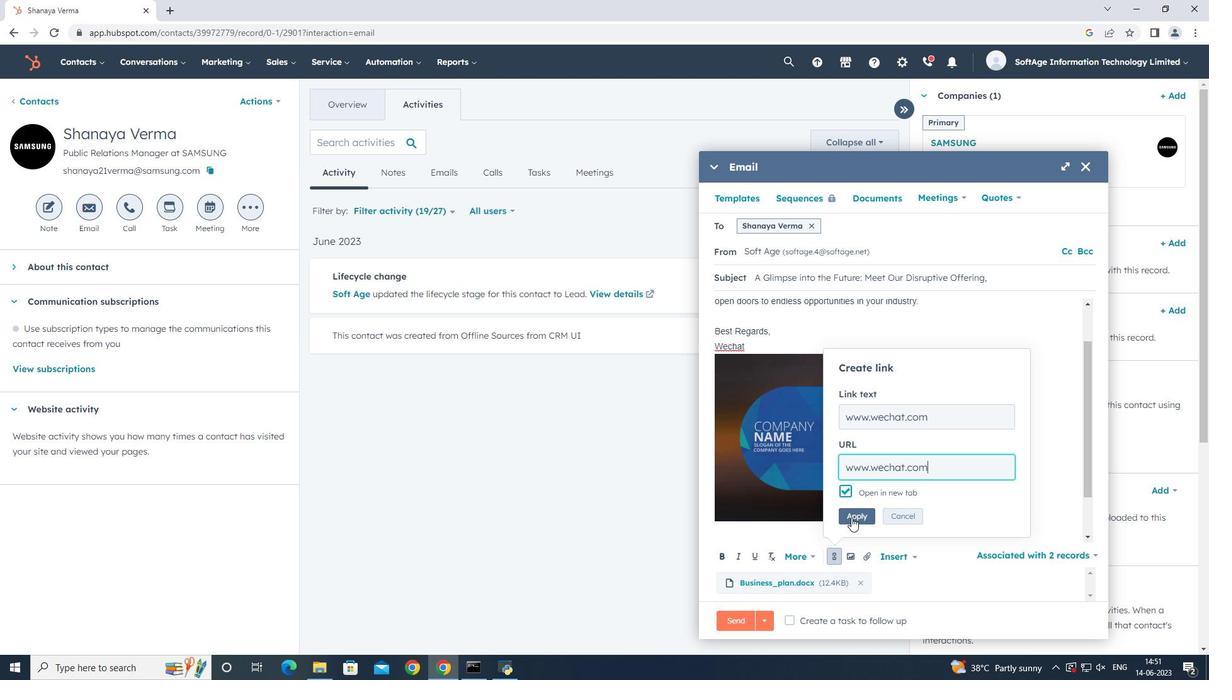 
Action: Mouse moved to (834, 617)
Screenshot: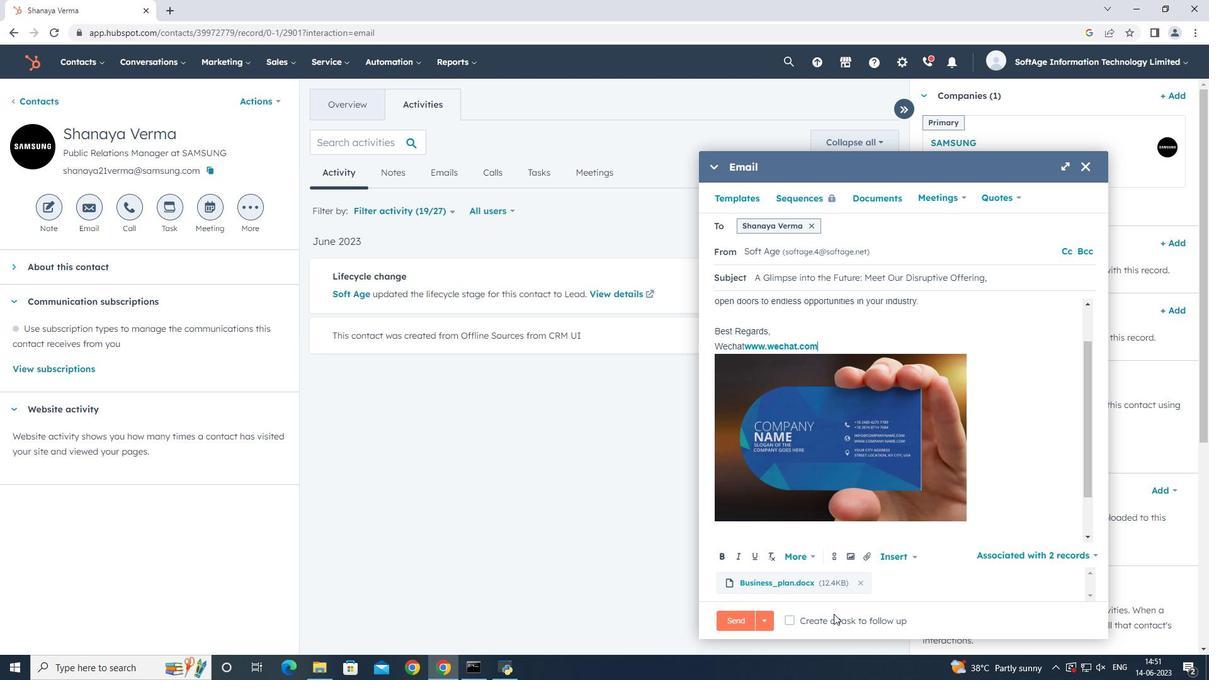 
Action: Mouse pressed left at (834, 617)
Screenshot: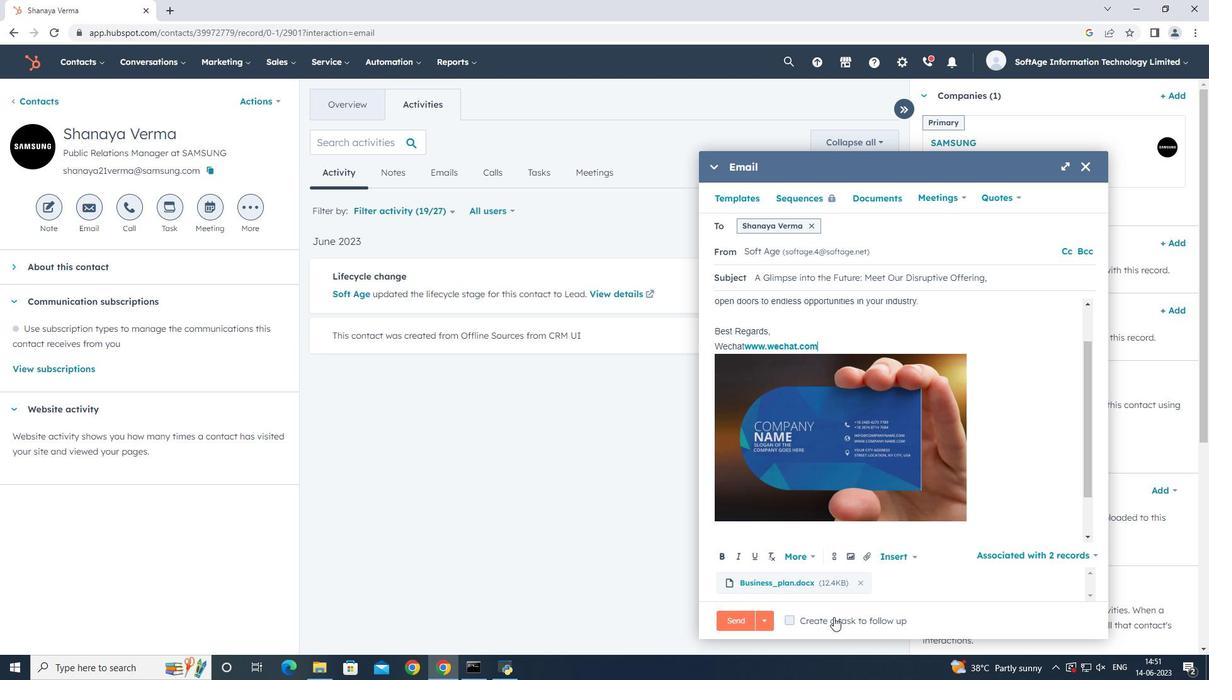 
Action: Mouse moved to (991, 621)
Screenshot: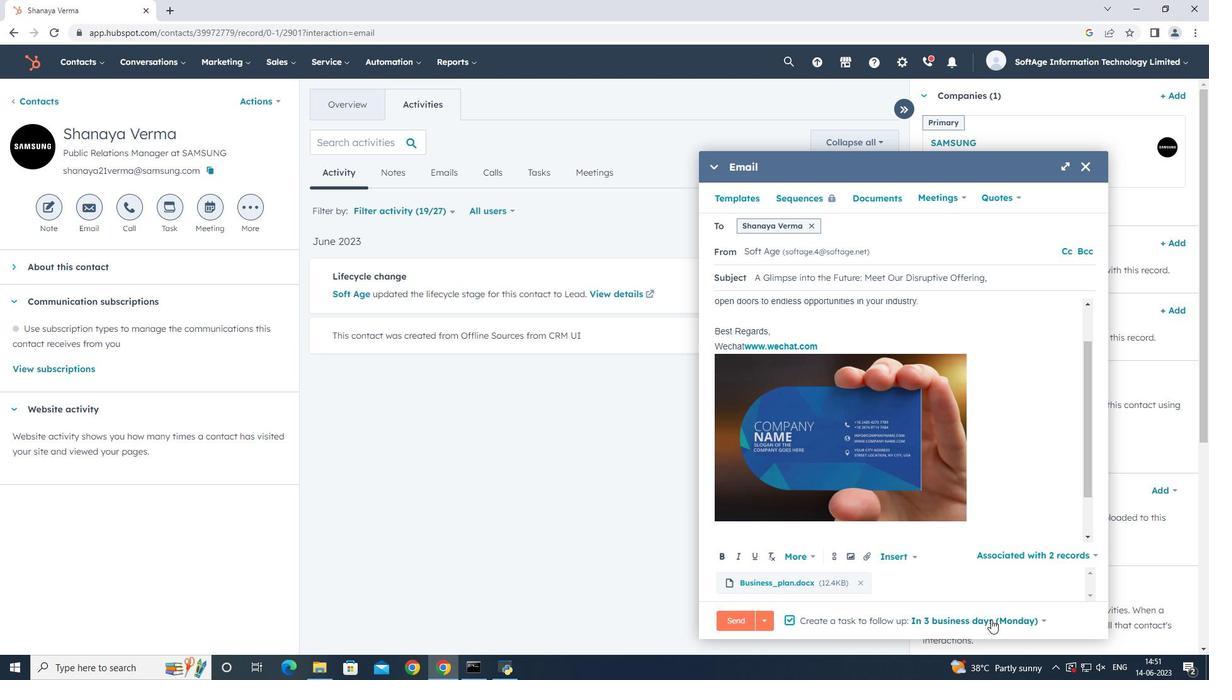 
Action: Mouse pressed left at (991, 621)
Screenshot: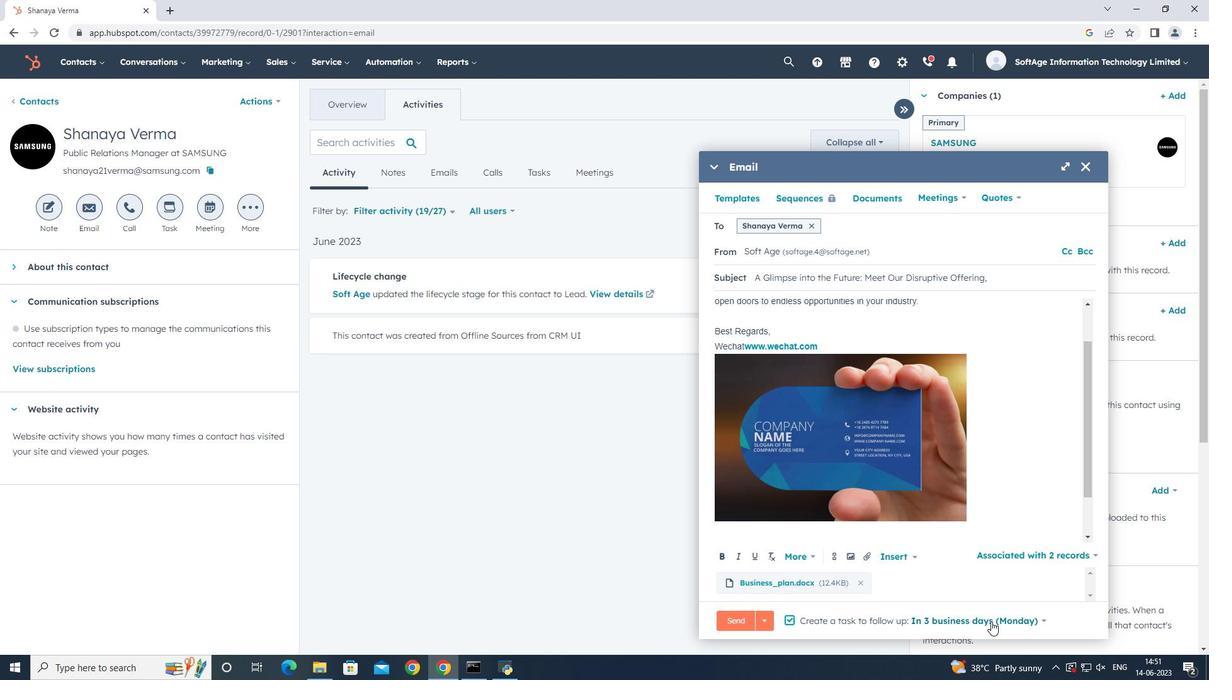 
Action: Mouse pressed right at (991, 621)
Screenshot: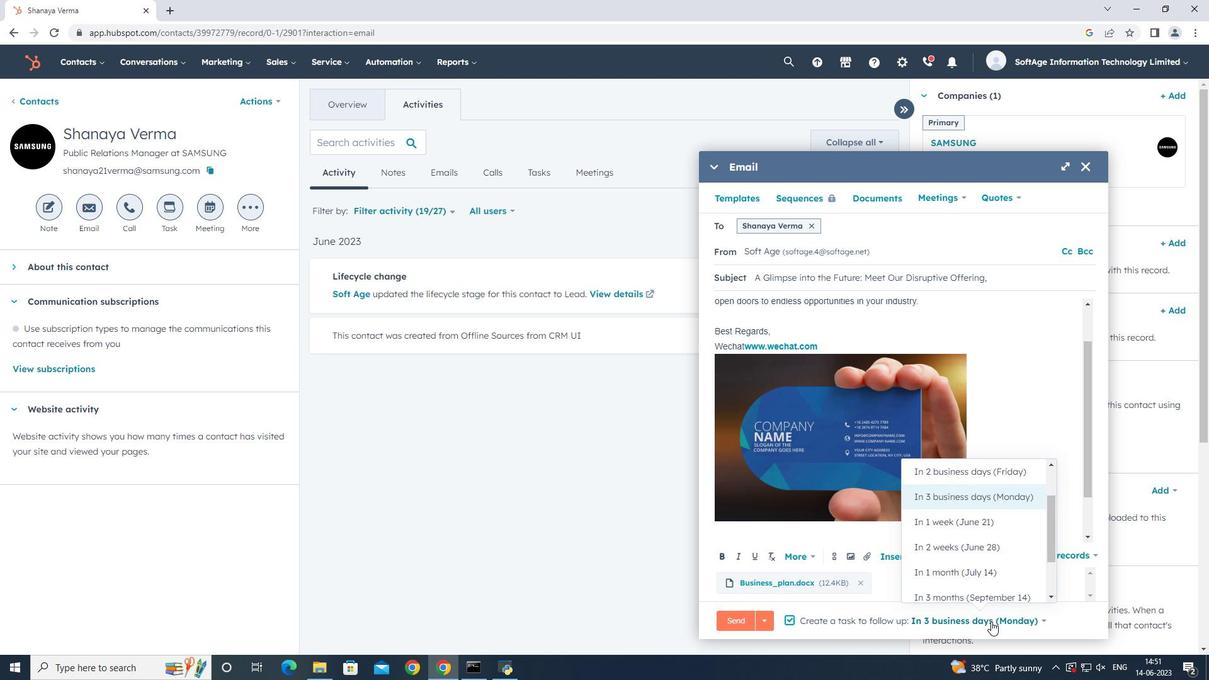 
Action: Mouse moved to (969, 523)
Screenshot: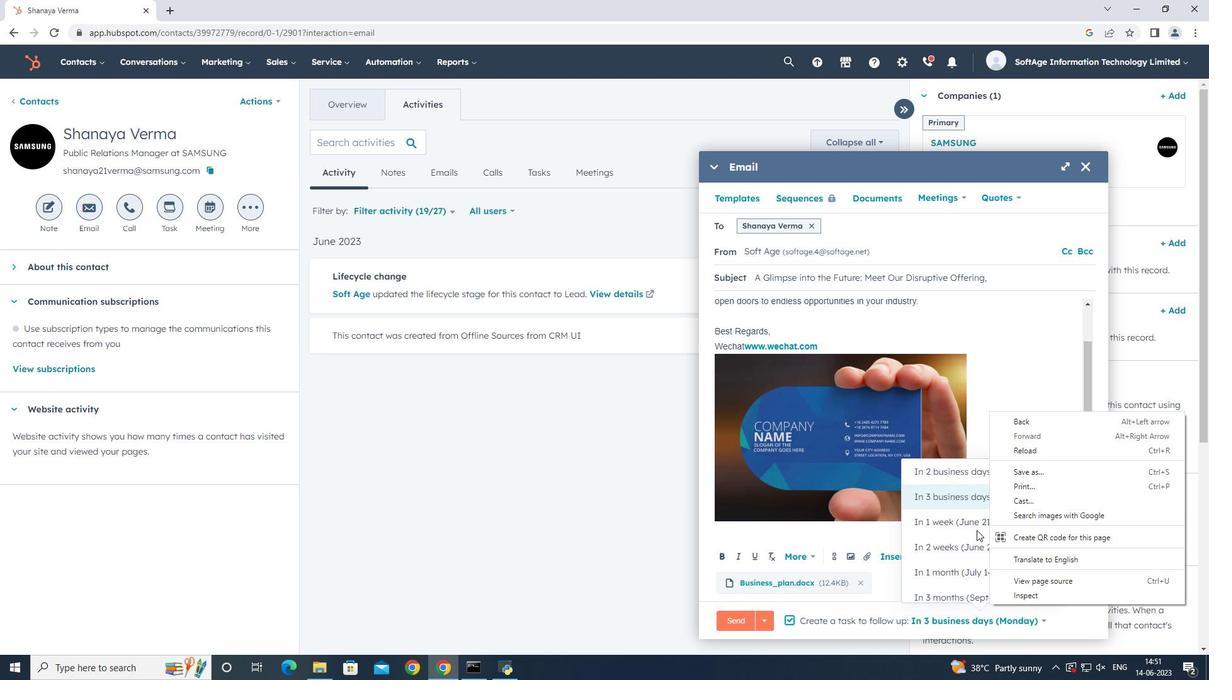 
Action: Mouse pressed left at (969, 523)
Screenshot: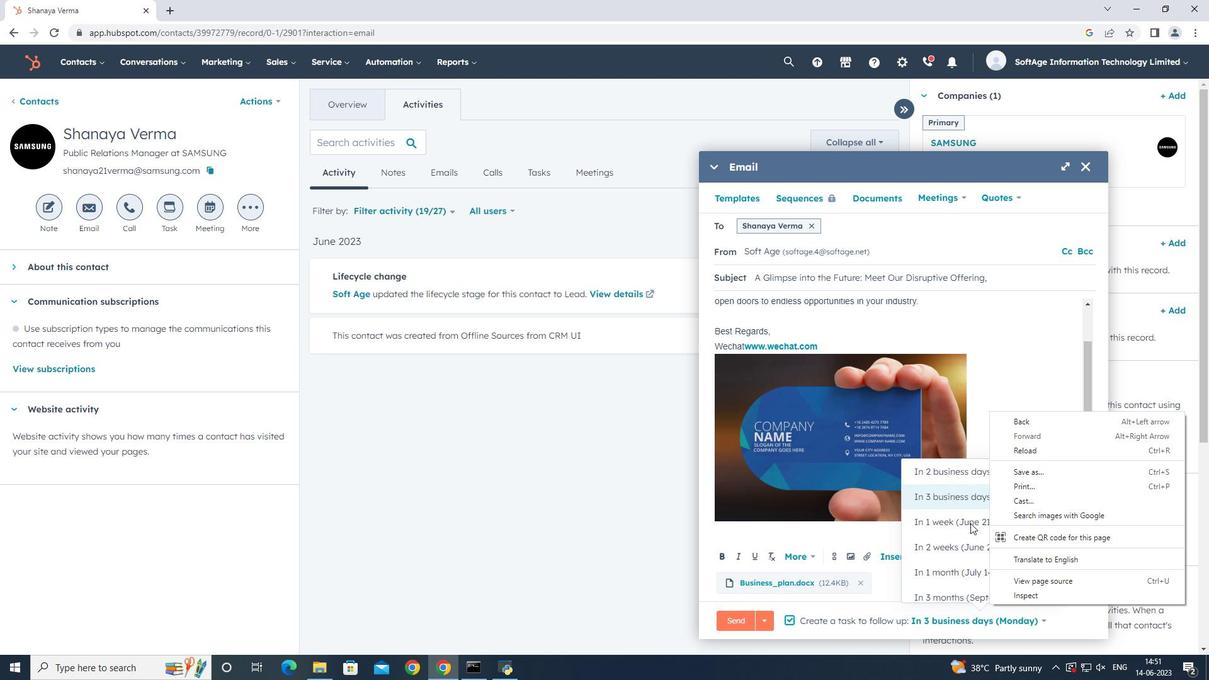 
Action: Mouse moved to (811, 226)
Screenshot: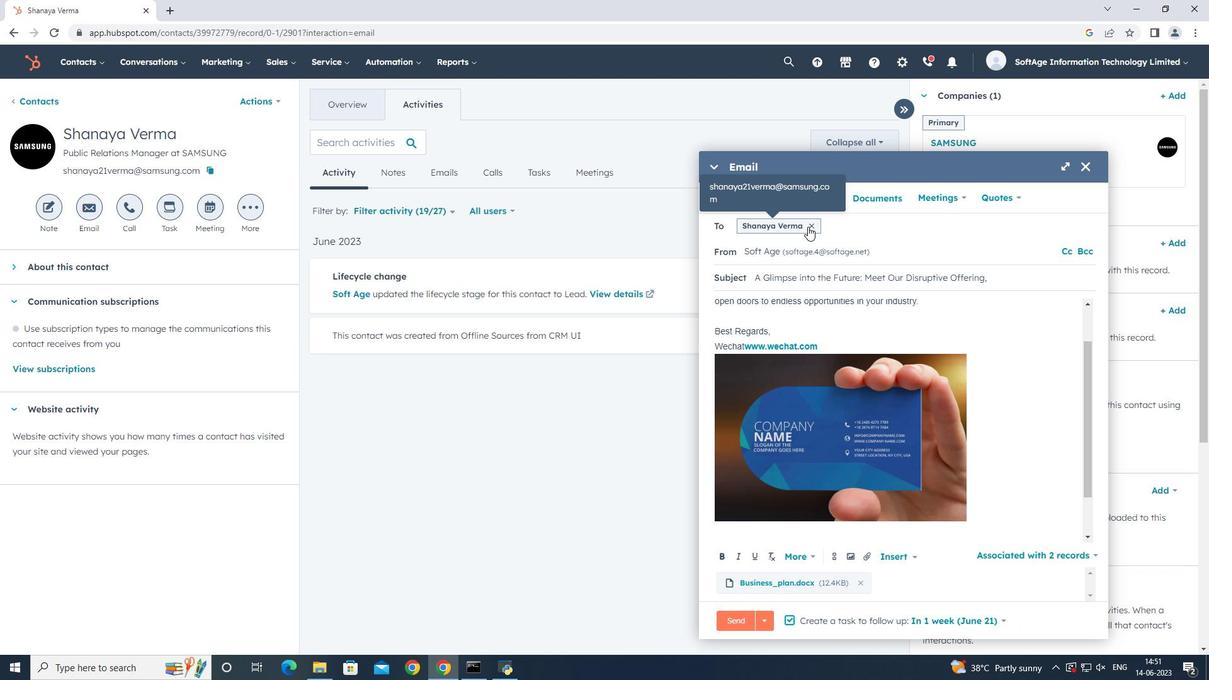 
Action: Mouse pressed left at (811, 226)
Screenshot: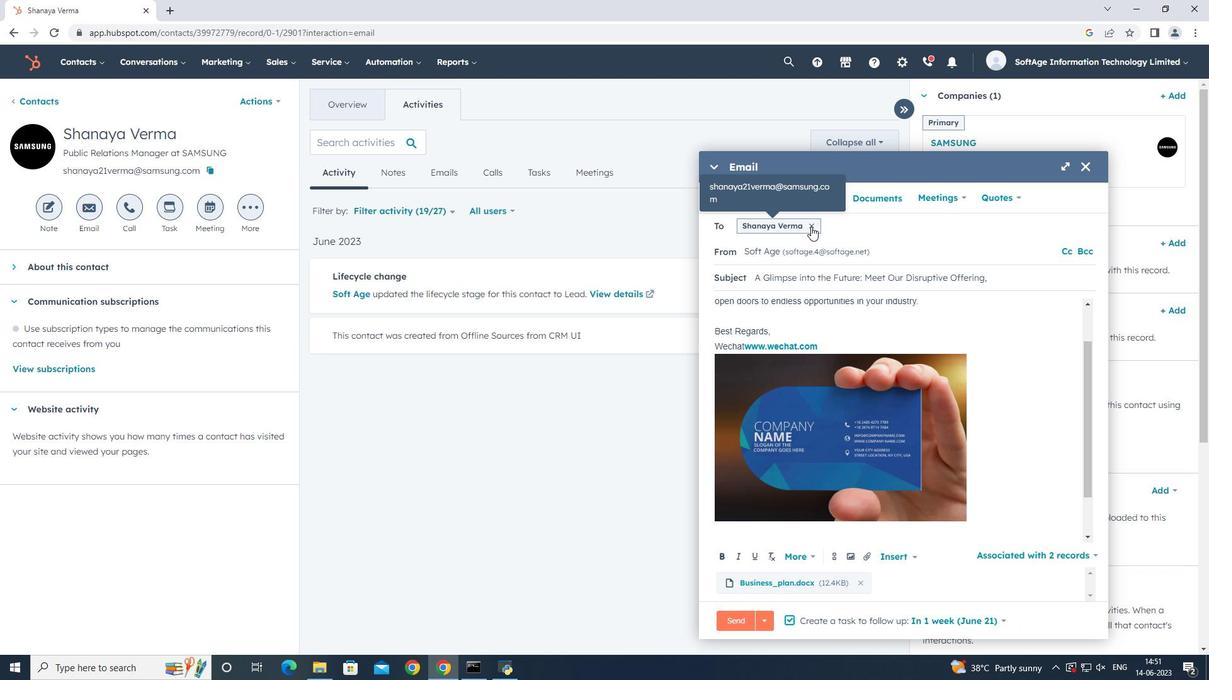 
Action: Mouse moved to (790, 228)
Screenshot: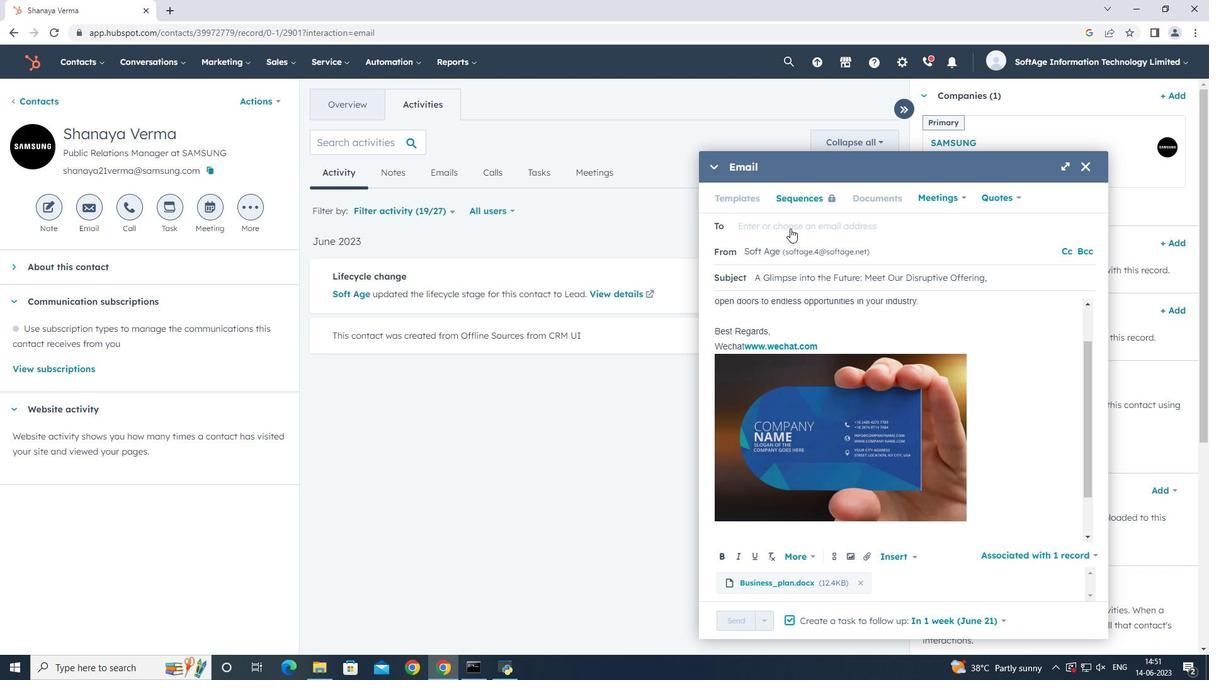 
Action: Mouse pressed left at (790, 228)
Screenshot: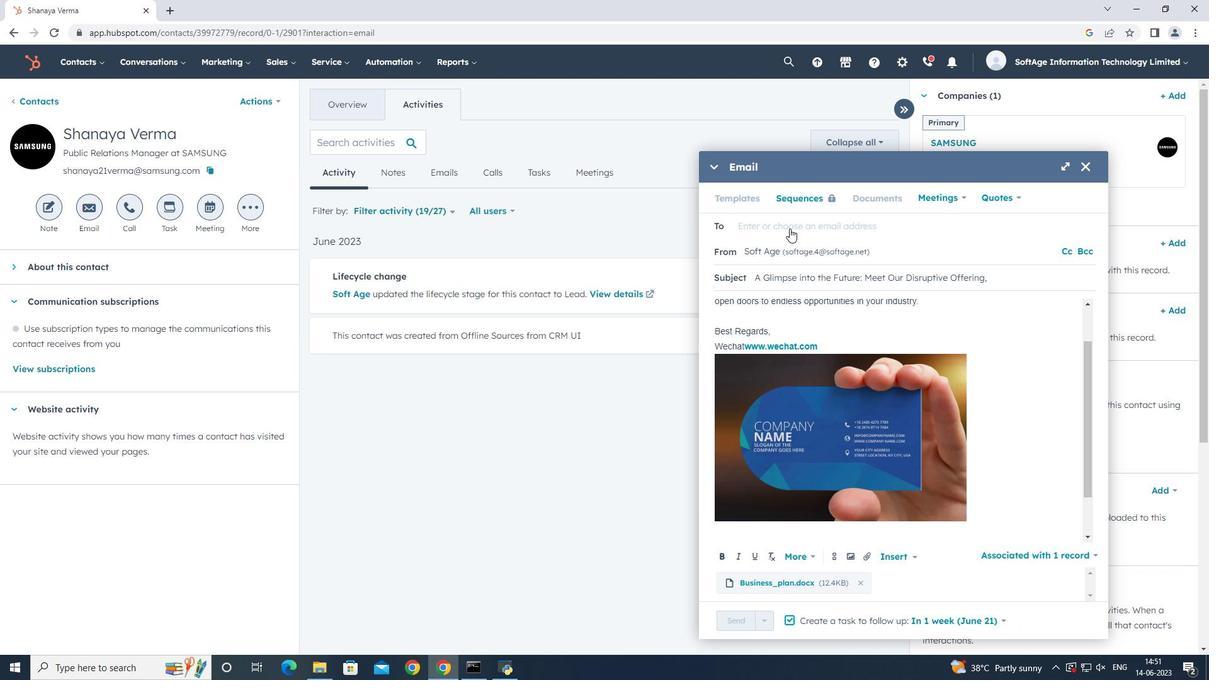 
Action: Mouse moved to (788, 264)
Screenshot: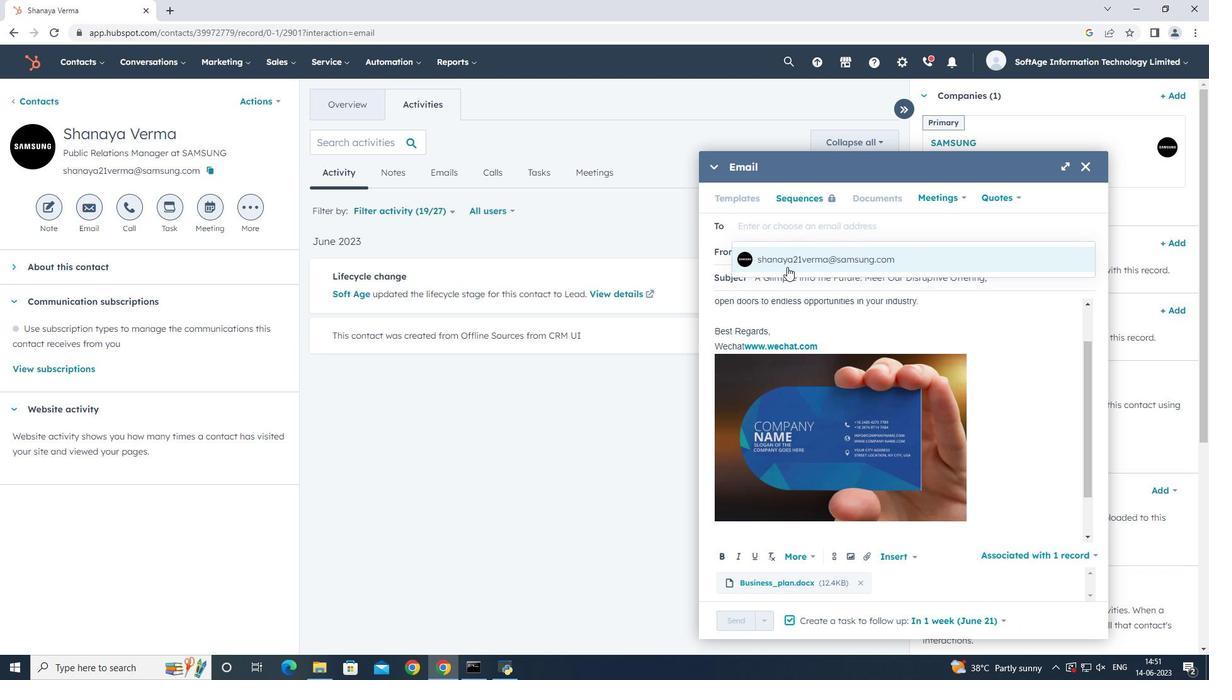 
Action: Mouse pressed left at (788, 264)
Screenshot: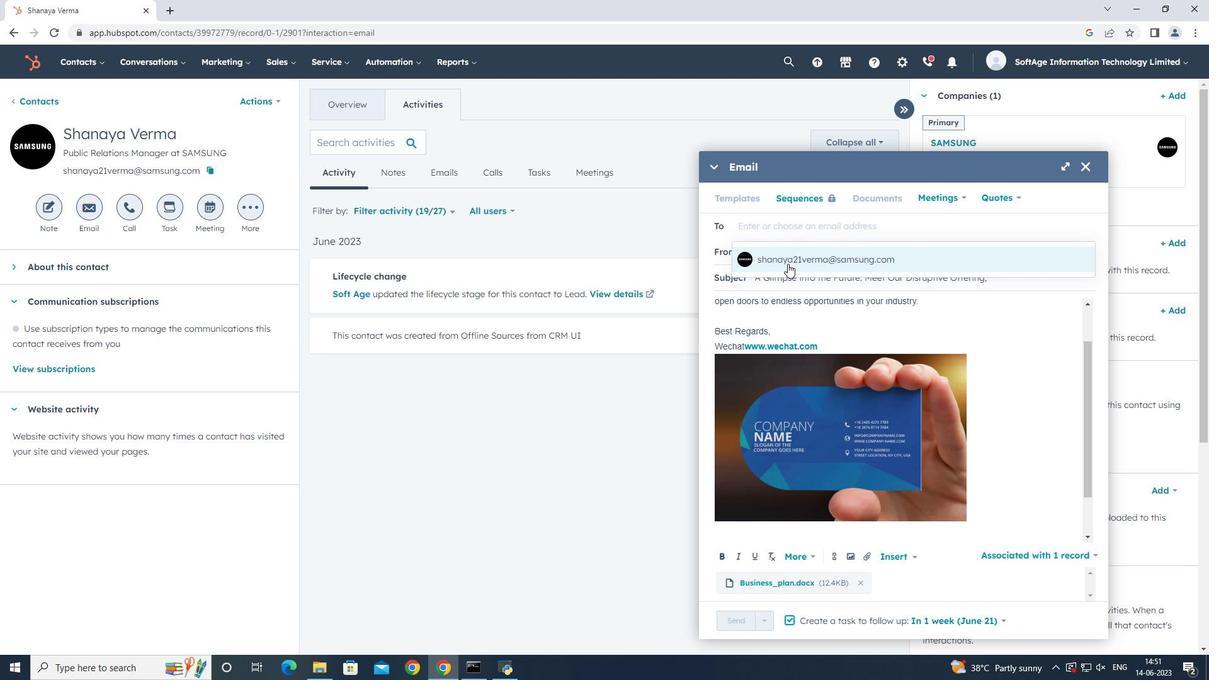 
Action: Mouse moved to (731, 618)
Screenshot: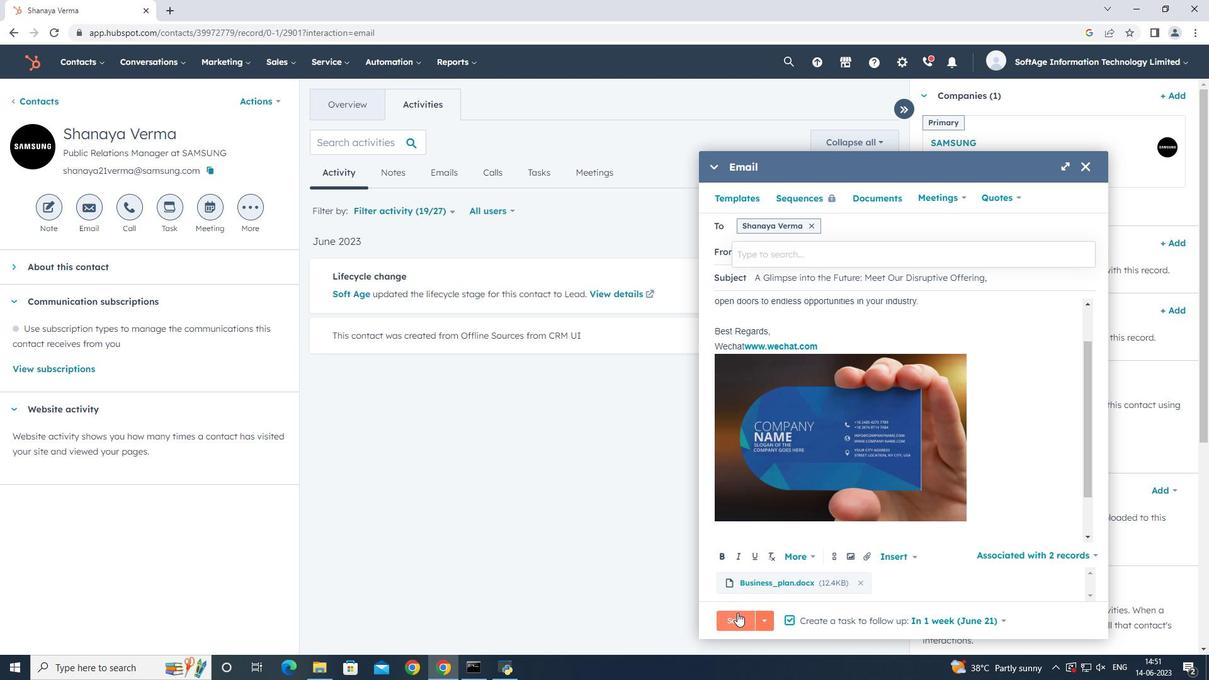 
Action: Mouse pressed left at (731, 618)
Screenshot: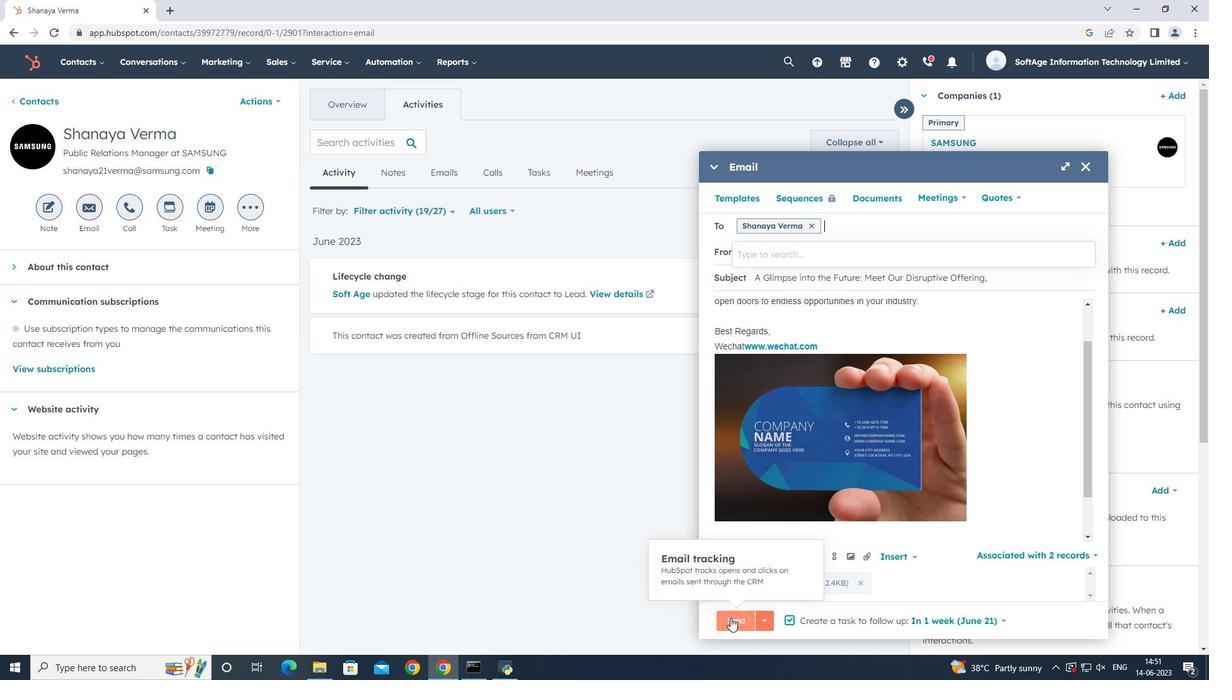 
Action: Mouse moved to (540, 337)
Screenshot: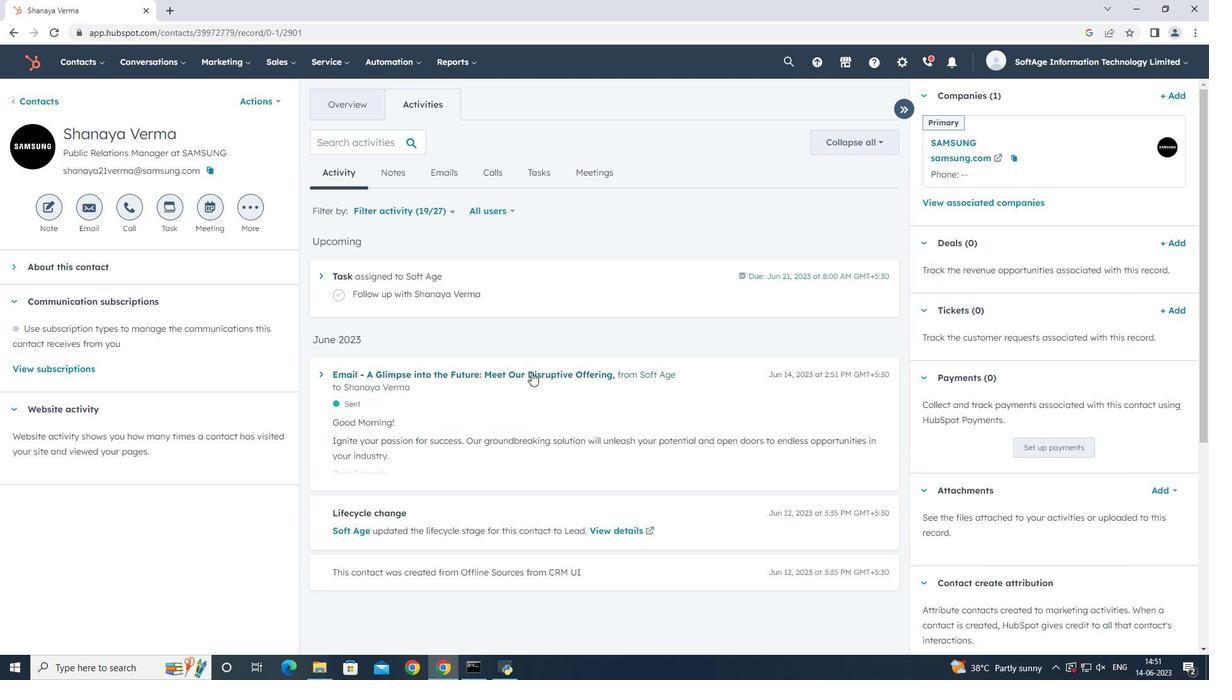 
